 Task: Search one way flight ticket for 2 adults, 2 children, 2 infants in seat in first from Cody: Yellowstone Regional Airport to Jackson: Jackson Hole Airport on 5-2-2023. Stops: Non-stop only. Choice of flights is Southwest. Number of bags: 1 checked bag. Price is upto 91000. Outbound departure time preference is 11:15.
Action: Mouse moved to (306, 258)
Screenshot: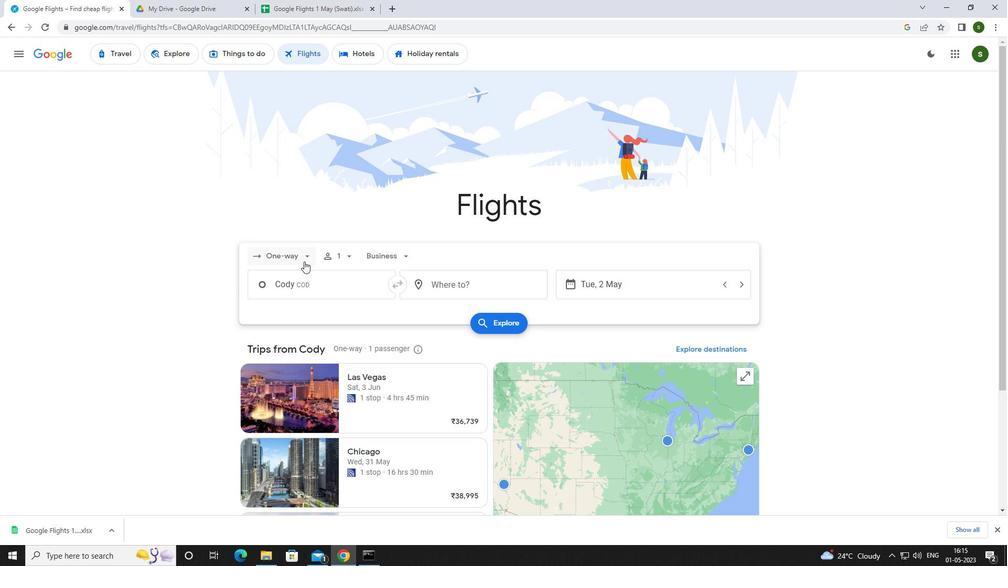 
Action: Mouse pressed left at (306, 258)
Screenshot: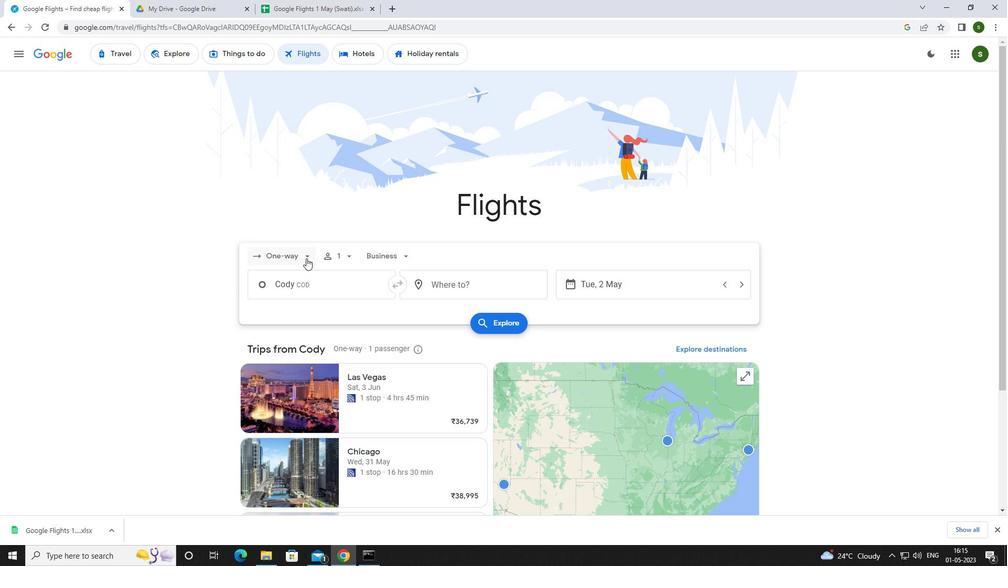 
Action: Mouse moved to (310, 303)
Screenshot: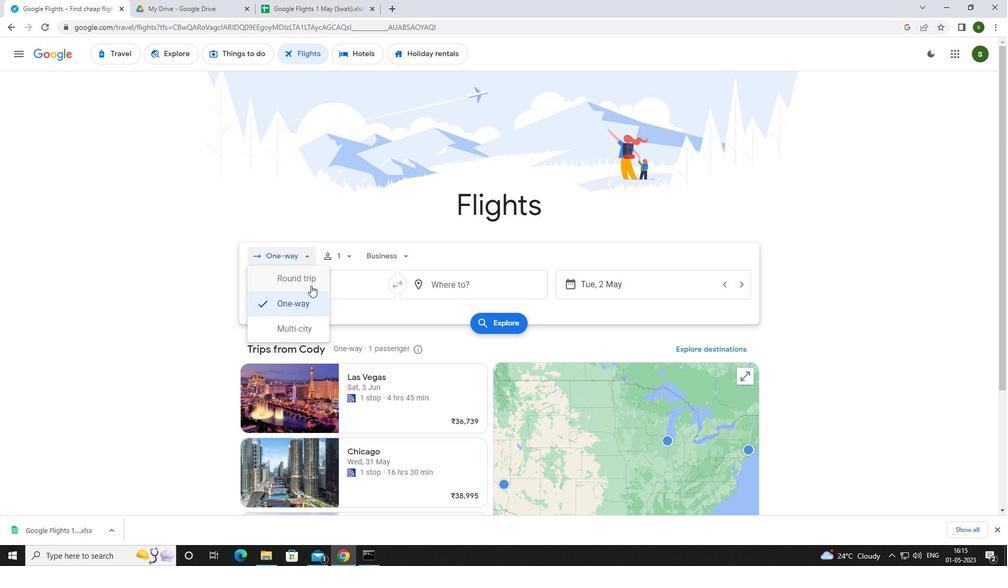 
Action: Mouse pressed left at (310, 303)
Screenshot: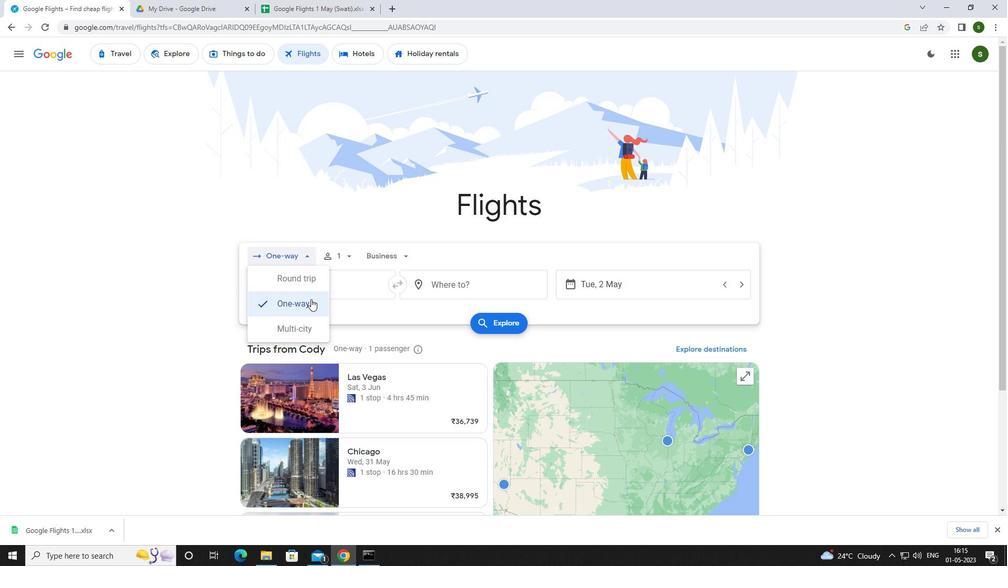 
Action: Mouse moved to (351, 252)
Screenshot: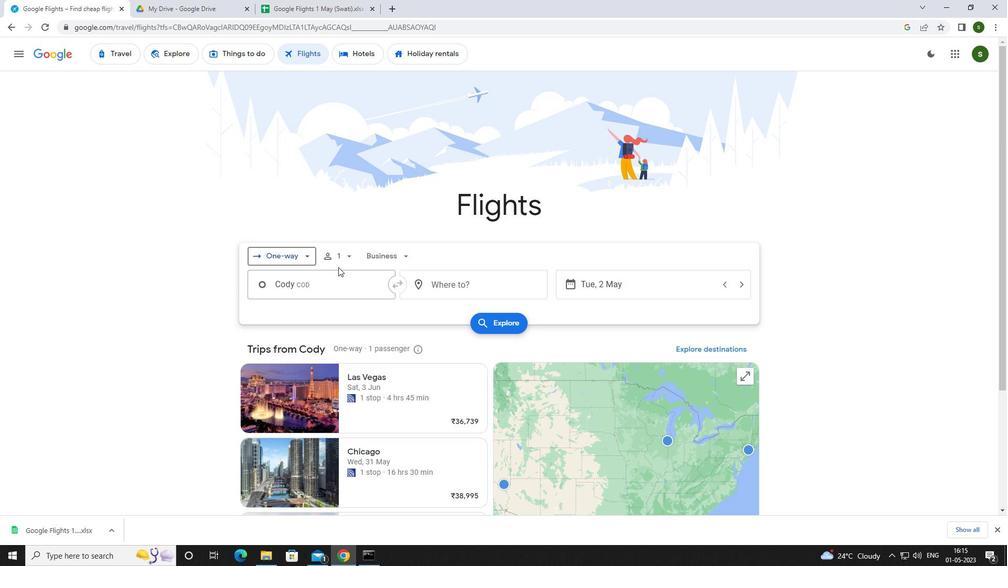 
Action: Mouse pressed left at (351, 252)
Screenshot: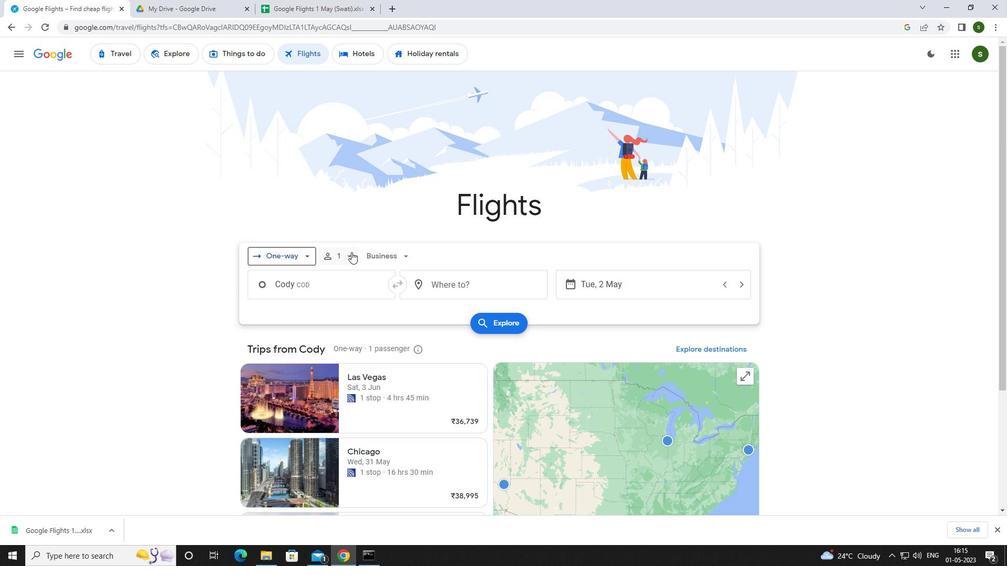 
Action: Mouse moved to (433, 283)
Screenshot: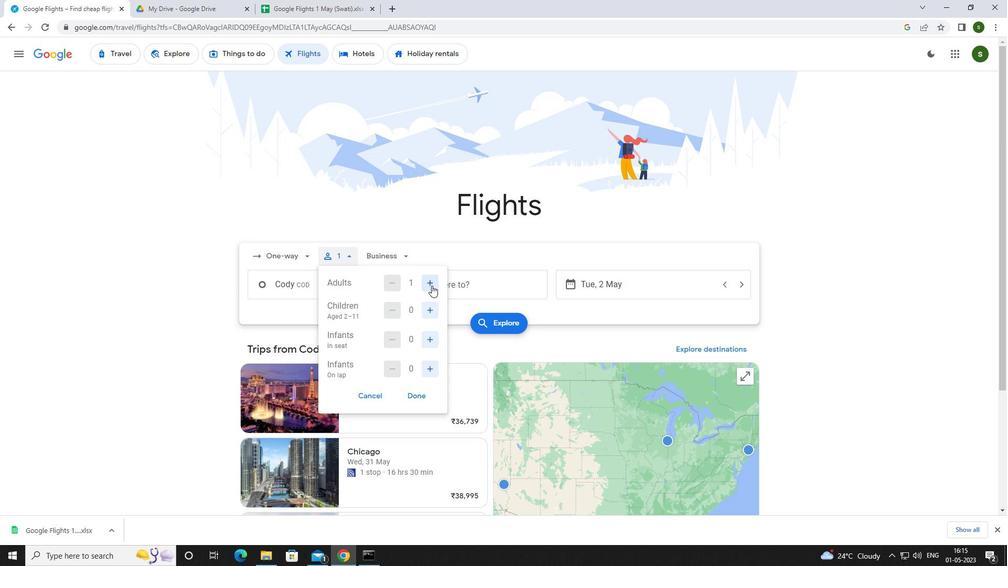 
Action: Mouse pressed left at (433, 283)
Screenshot: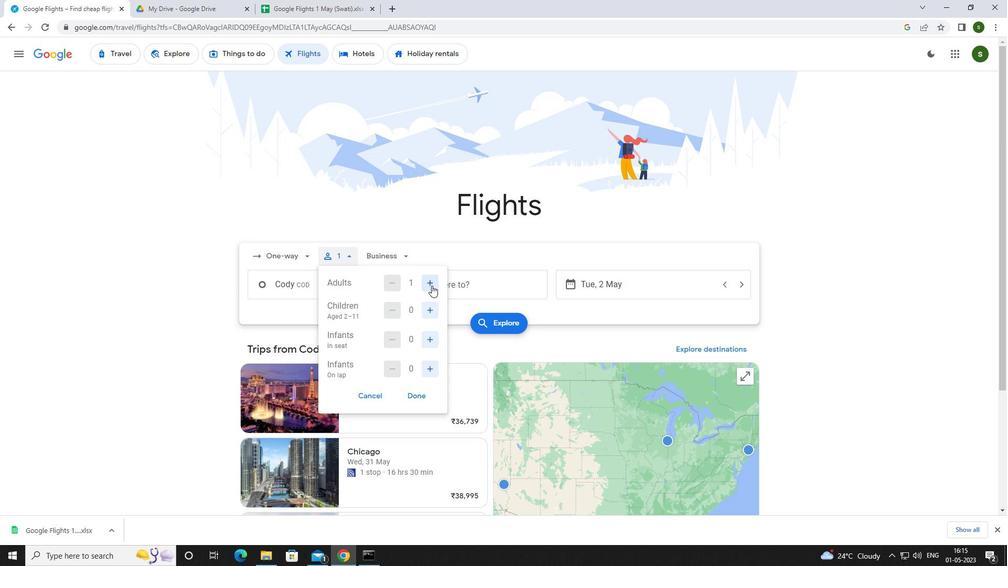 
Action: Mouse moved to (426, 302)
Screenshot: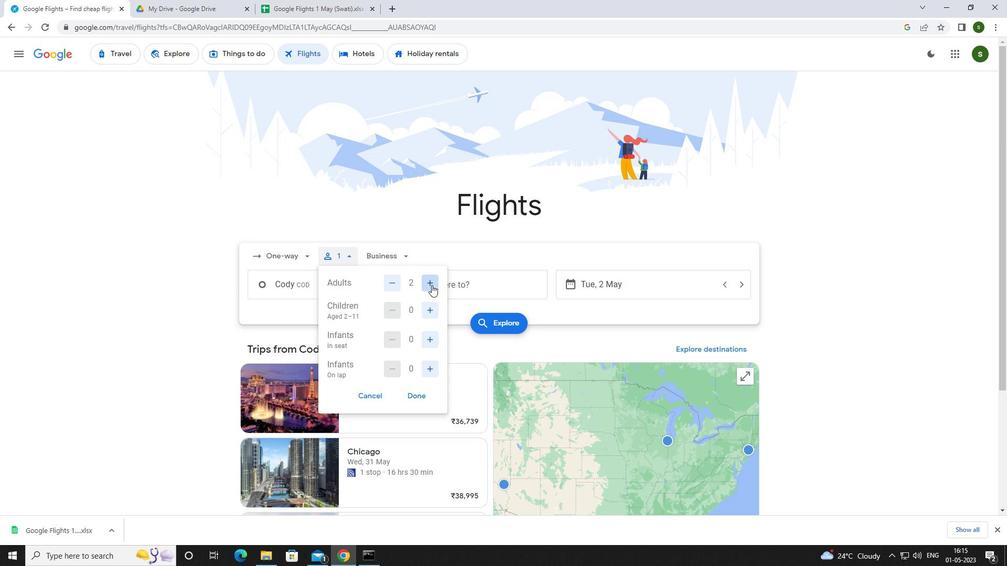 
Action: Mouse pressed left at (426, 302)
Screenshot: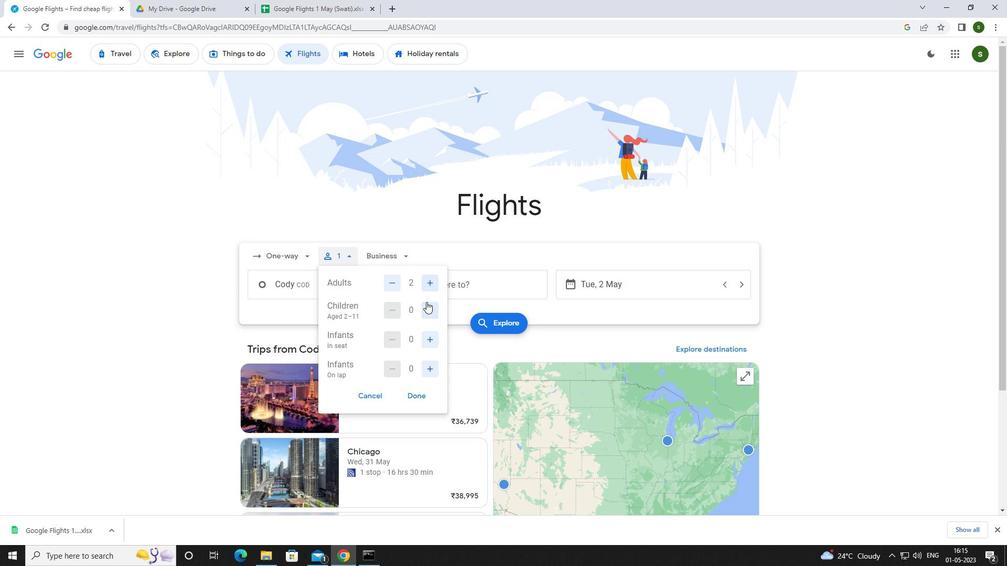 
Action: Mouse pressed left at (426, 302)
Screenshot: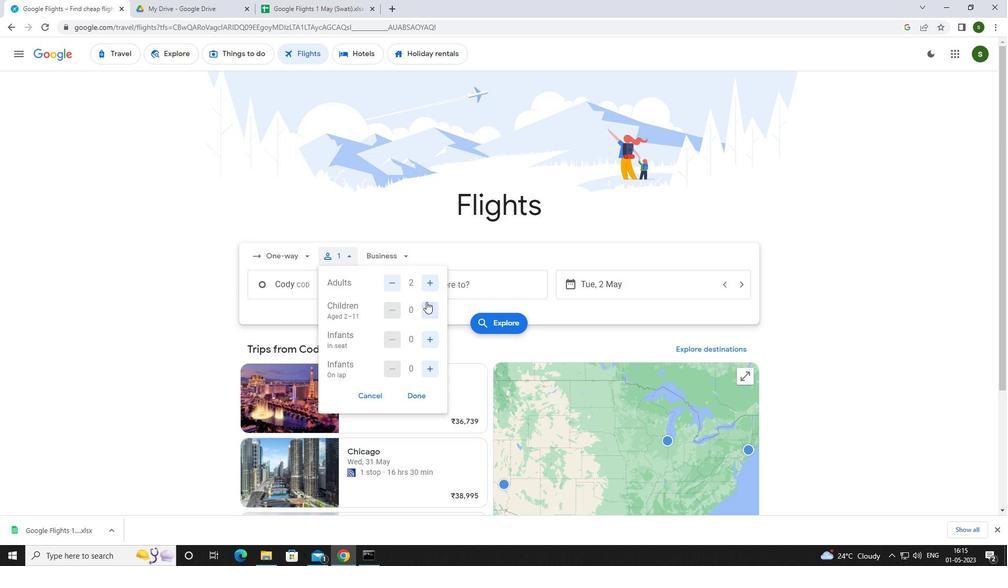 
Action: Mouse moved to (426, 336)
Screenshot: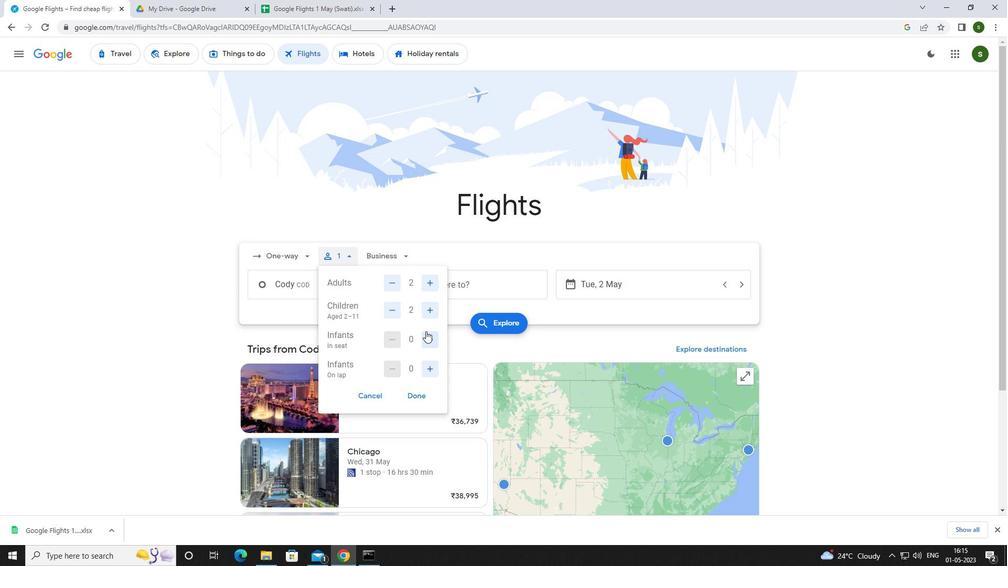 
Action: Mouse pressed left at (426, 336)
Screenshot: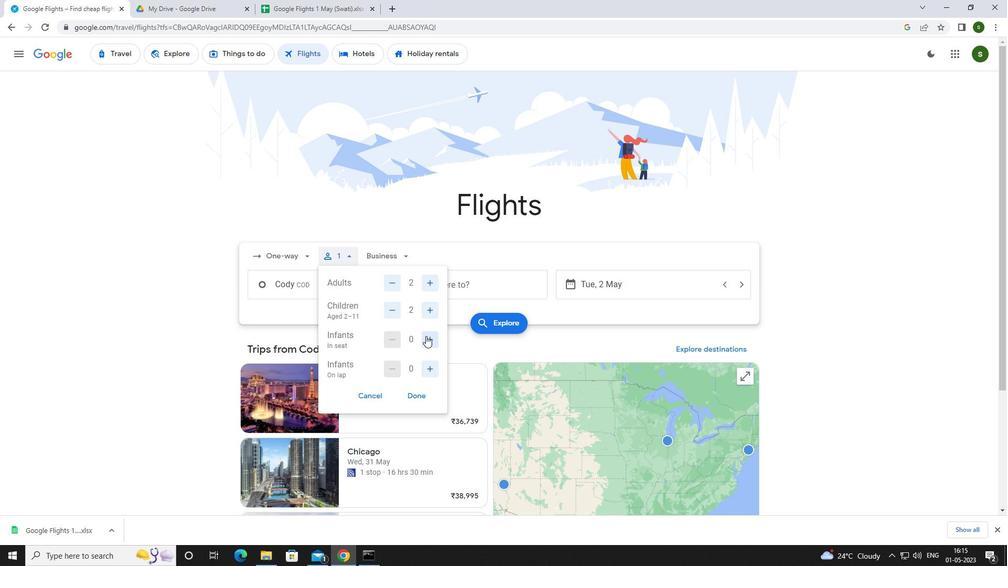 
Action: Mouse pressed left at (426, 336)
Screenshot: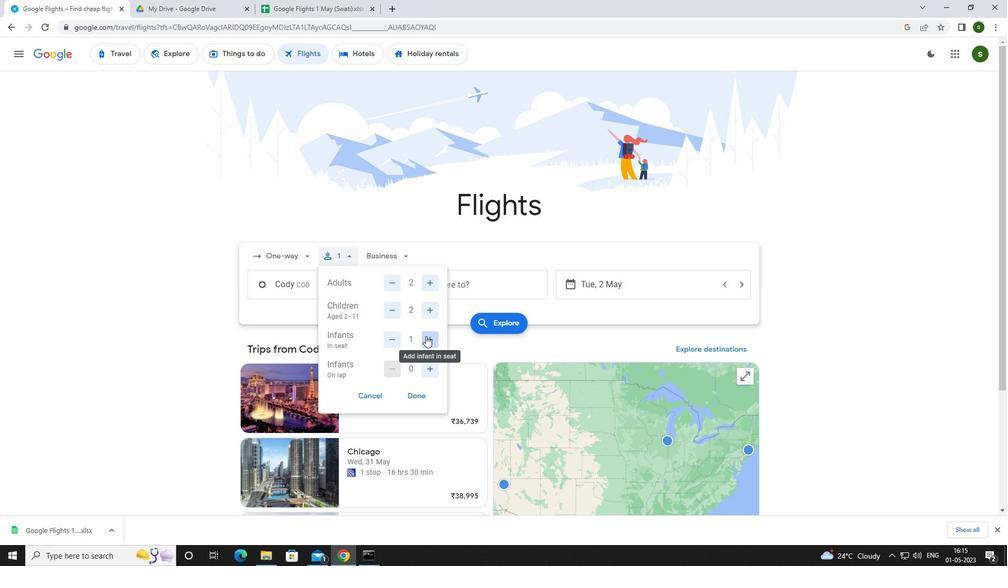 
Action: Mouse moved to (400, 251)
Screenshot: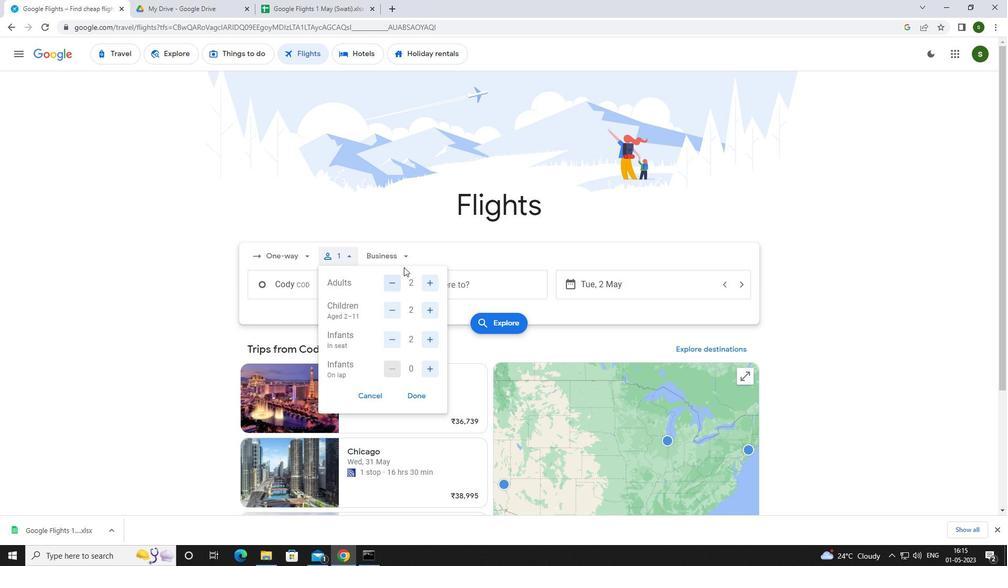 
Action: Mouse pressed left at (400, 251)
Screenshot: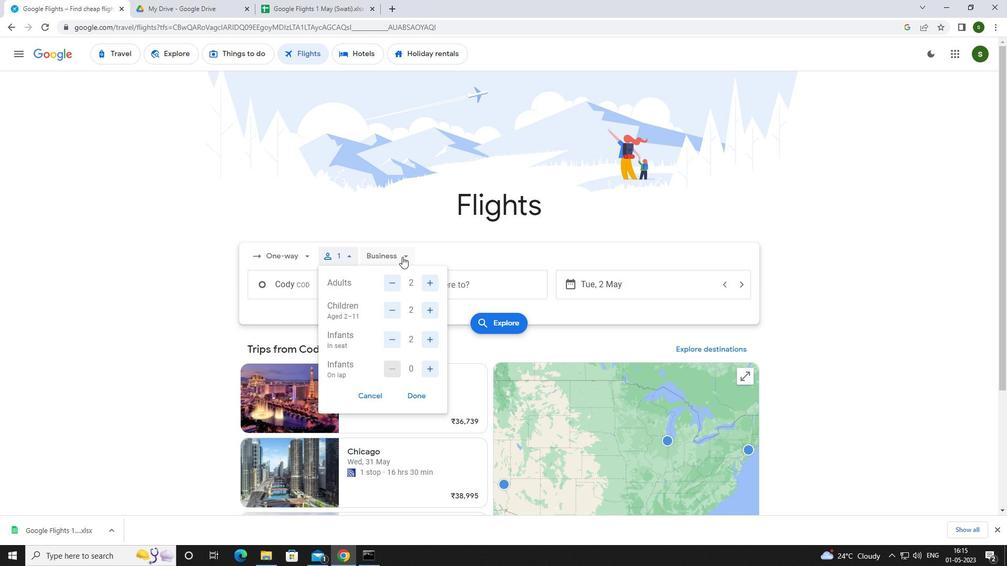 
Action: Mouse moved to (407, 351)
Screenshot: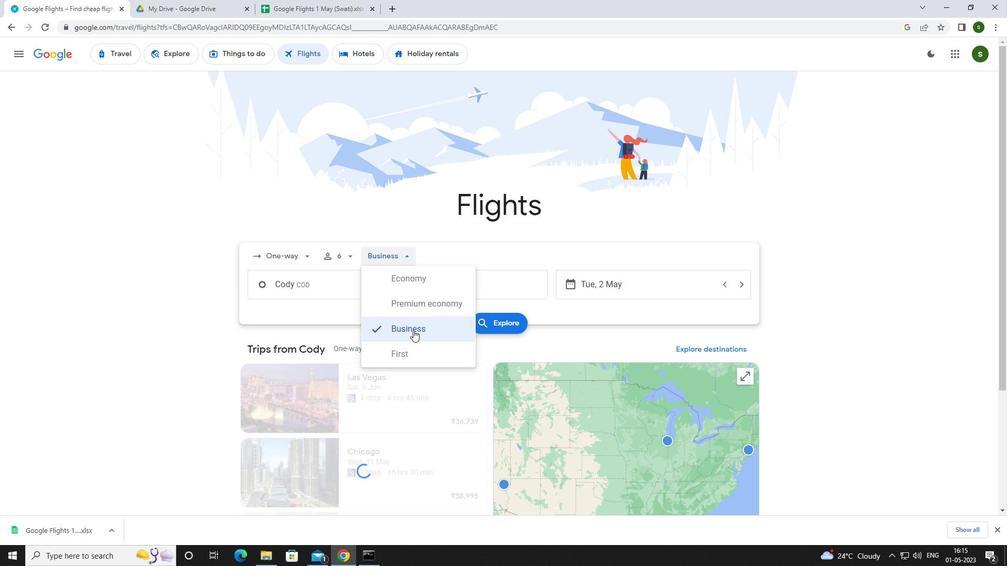 
Action: Mouse pressed left at (407, 351)
Screenshot: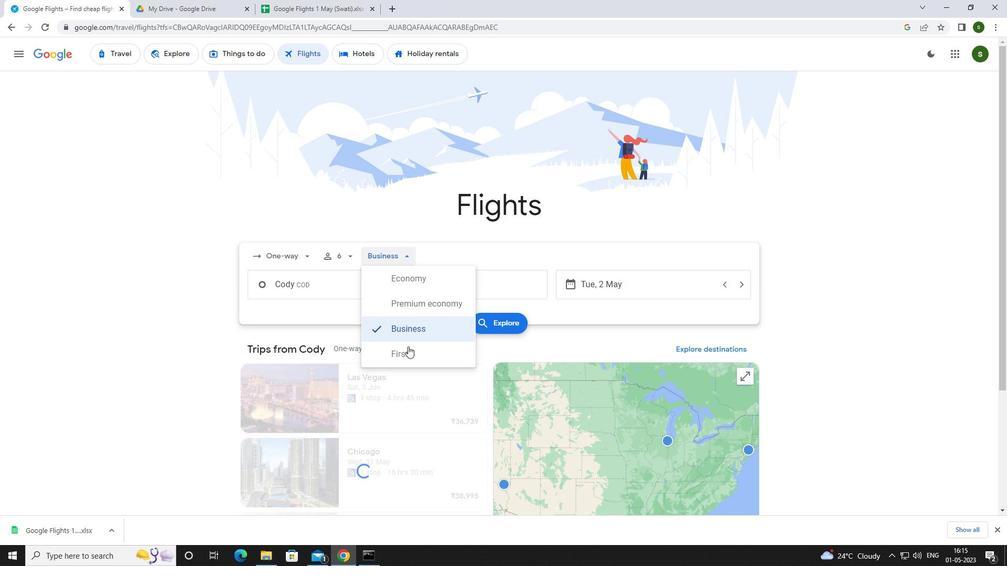 
Action: Mouse moved to (339, 283)
Screenshot: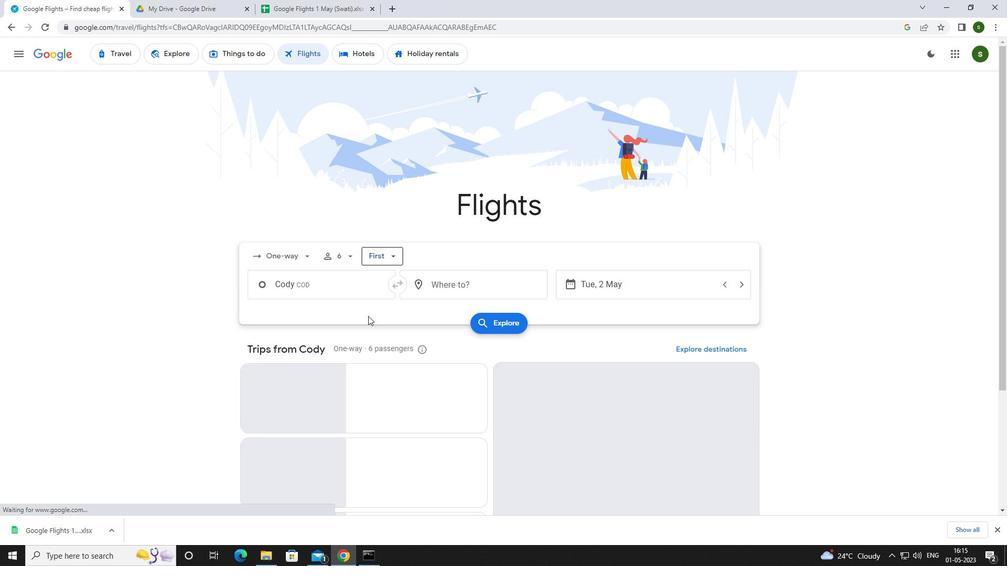 
Action: Mouse pressed left at (339, 283)
Screenshot: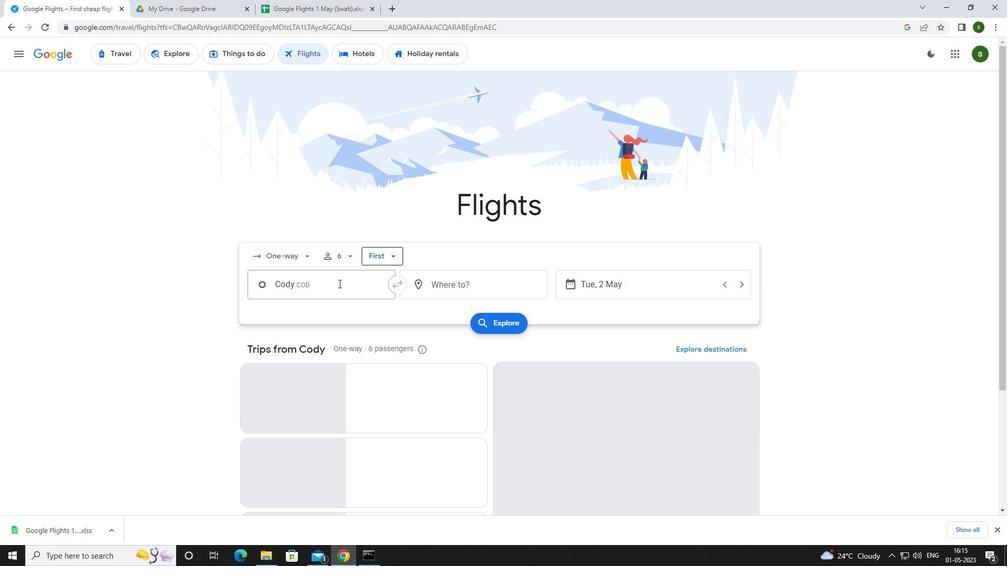 
Action: Key pressed <Key.caps_lock>y<Key.caps_lock>ellowstone
Screenshot: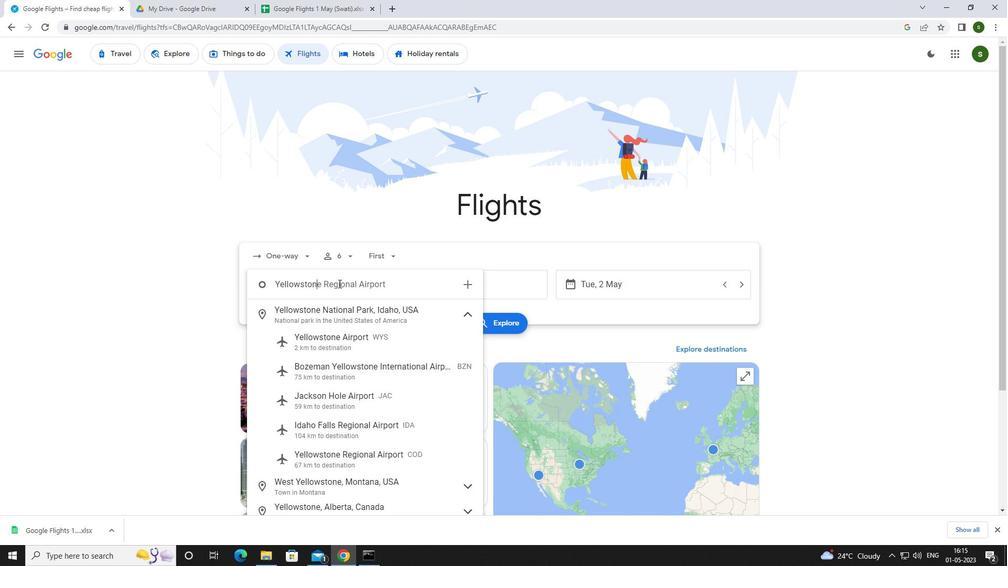 
Action: Mouse moved to (353, 453)
Screenshot: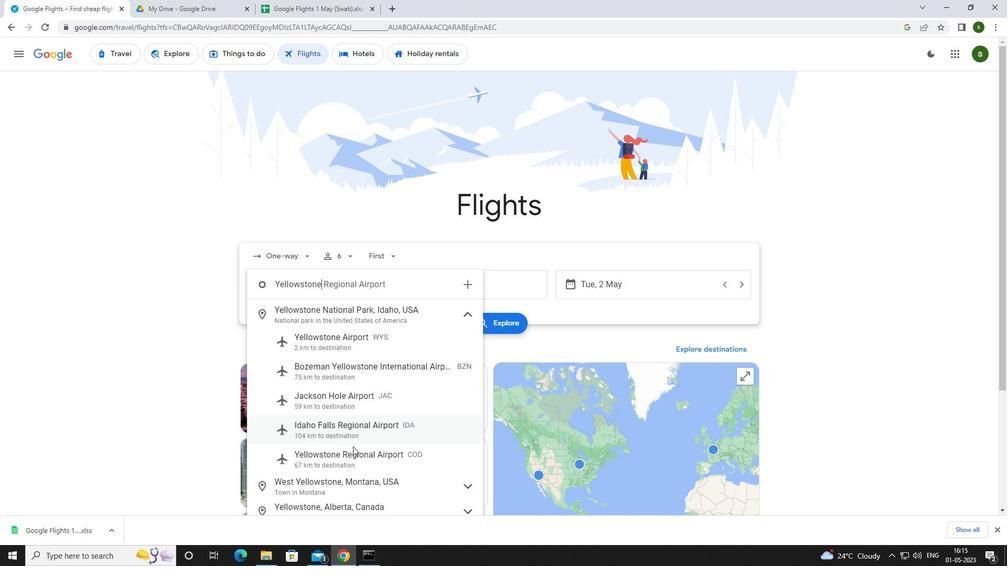 
Action: Mouse pressed left at (353, 453)
Screenshot: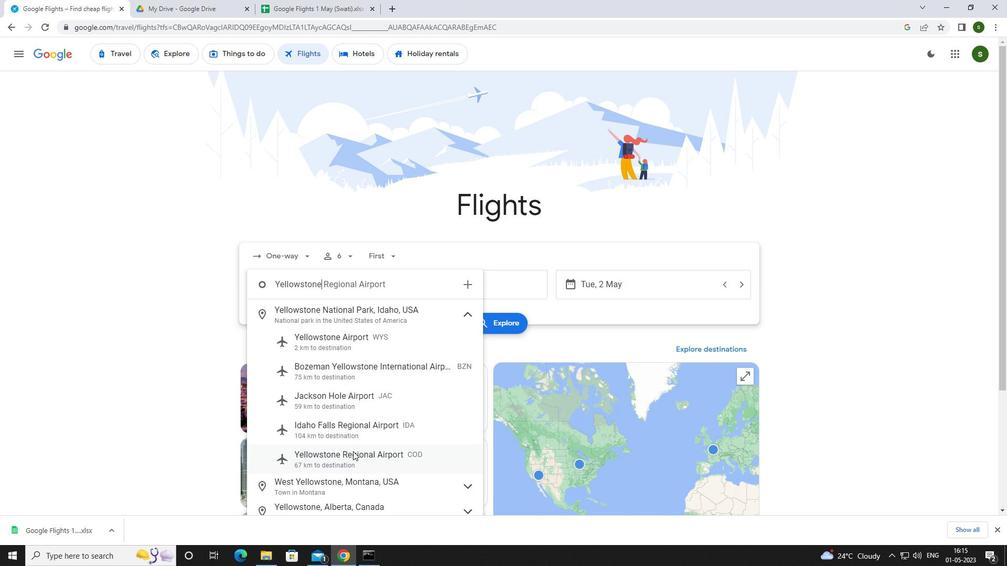 
Action: Mouse moved to (459, 287)
Screenshot: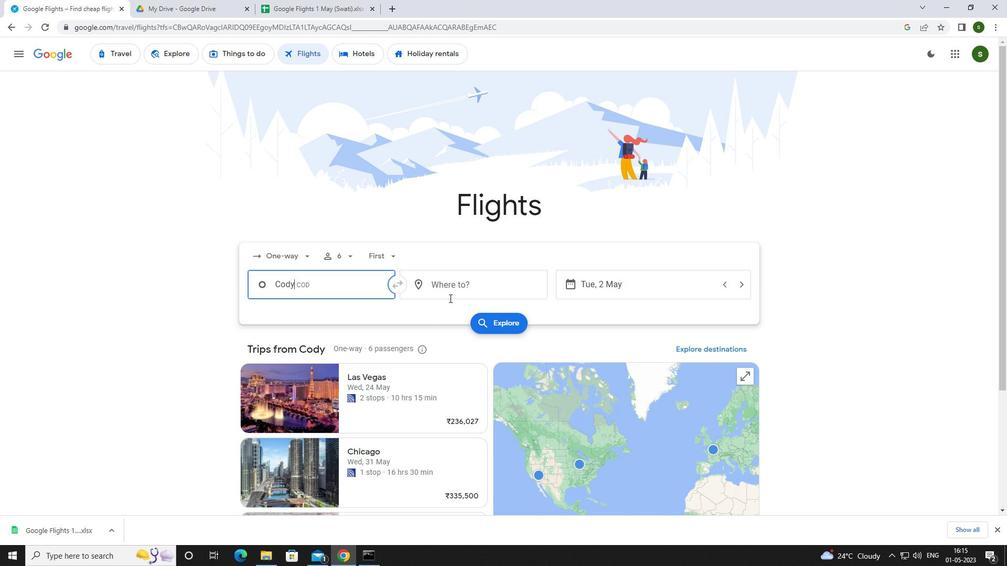 
Action: Mouse pressed left at (459, 287)
Screenshot: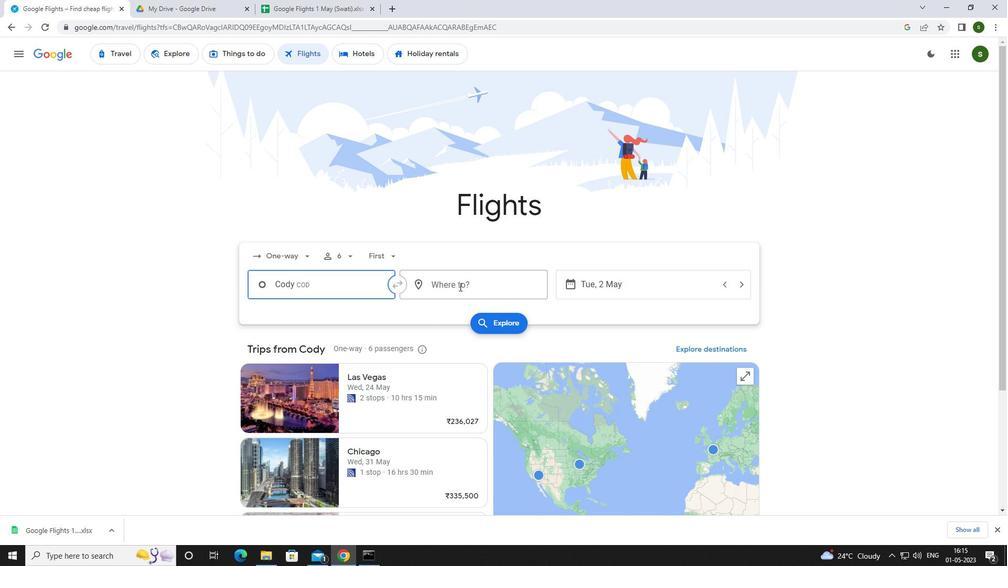 
Action: Mouse moved to (458, 286)
Screenshot: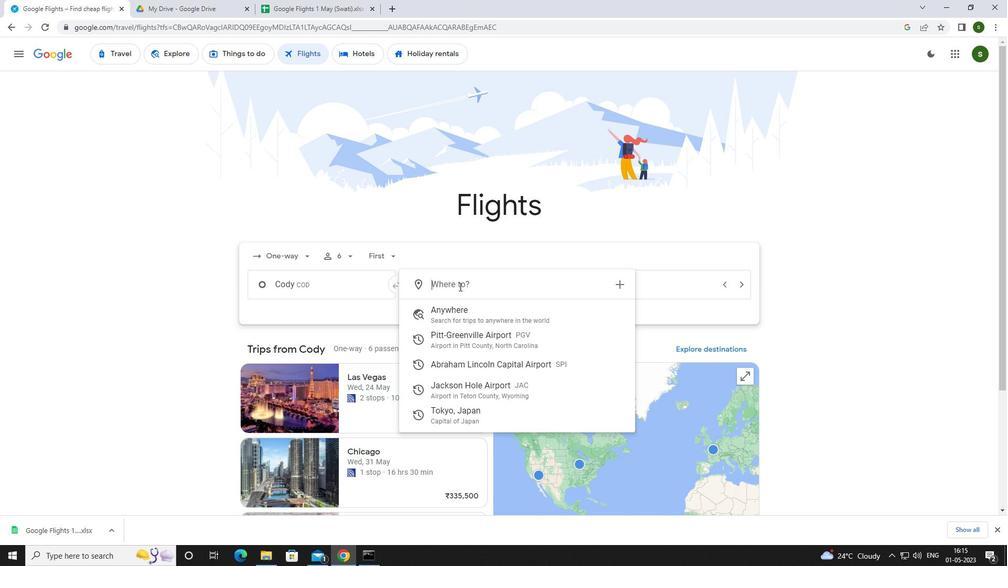 
Action: Key pressed <Key.caps_lock>j<Key.caps_lock>ackson<Key.space><Key.caps_lock>h
Screenshot: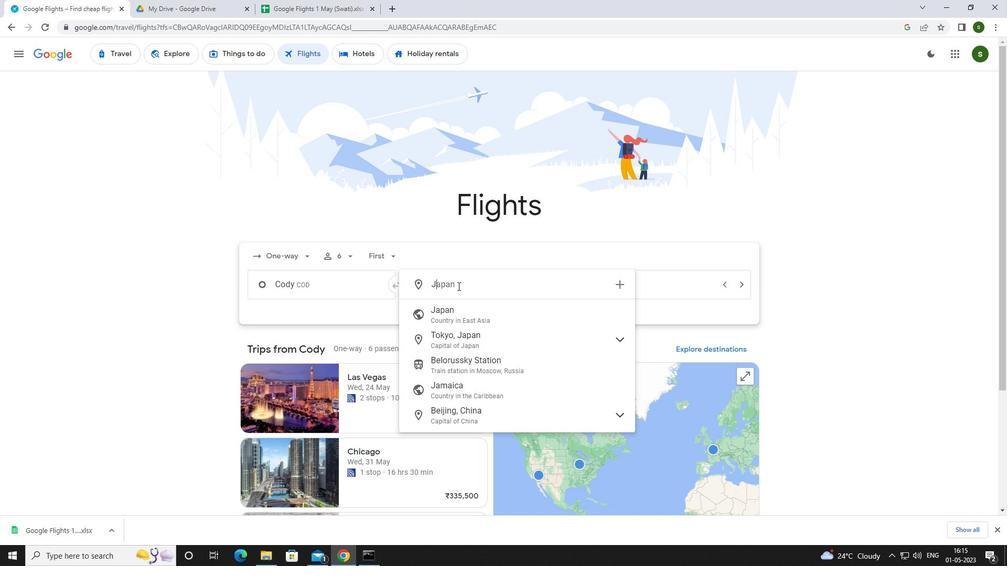 
Action: Mouse moved to (472, 344)
Screenshot: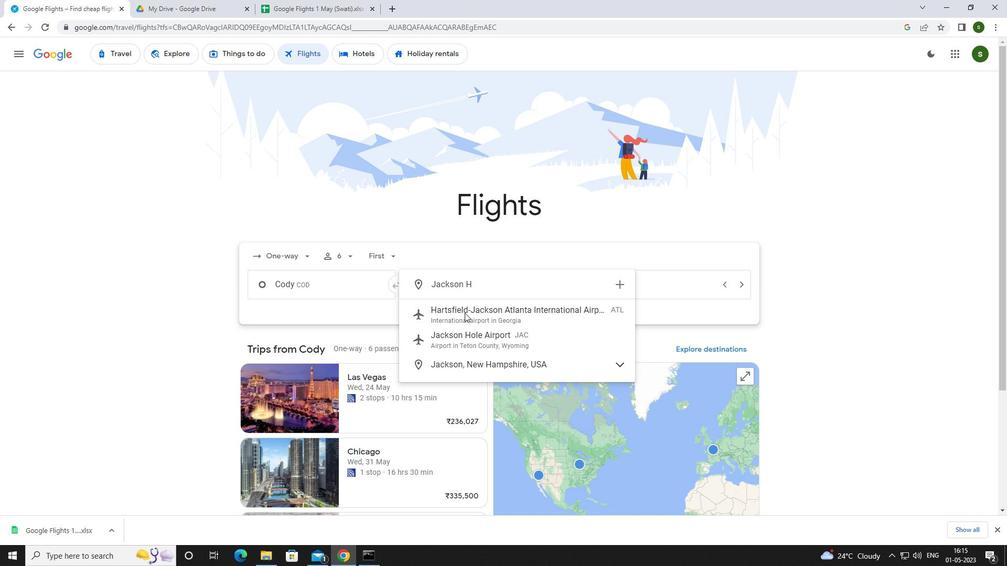 
Action: Mouse pressed left at (472, 344)
Screenshot: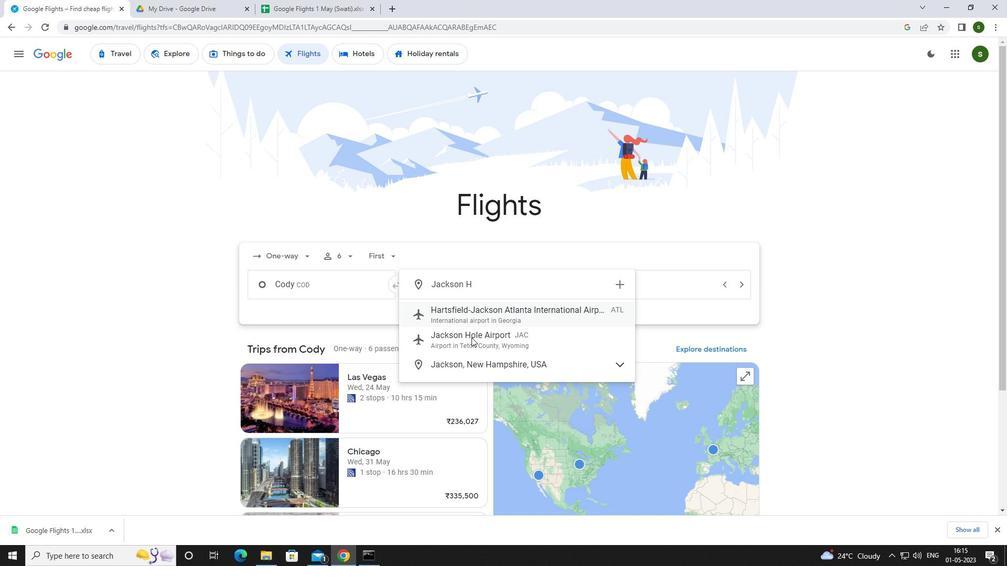 
Action: Mouse moved to (647, 287)
Screenshot: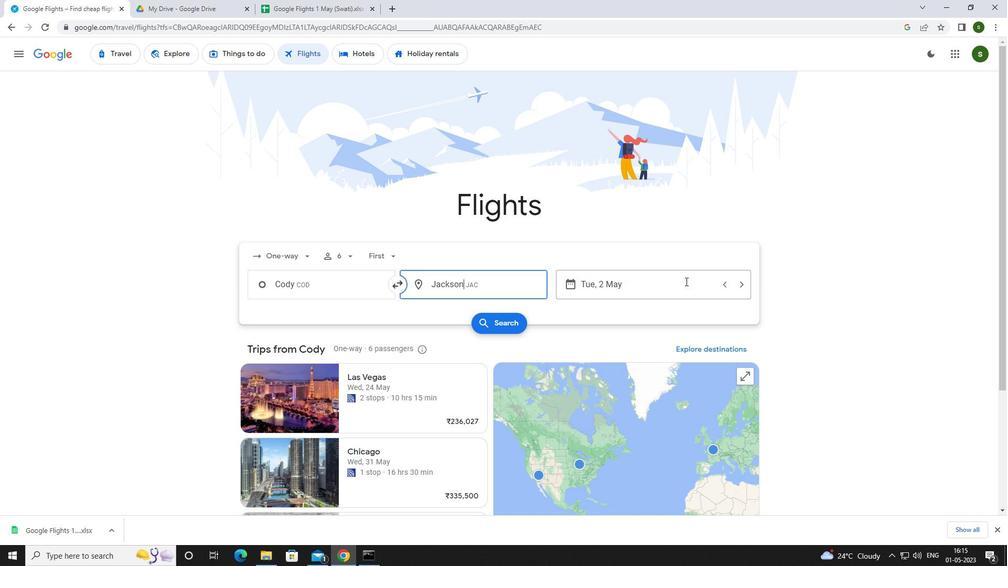 
Action: Mouse pressed left at (647, 287)
Screenshot: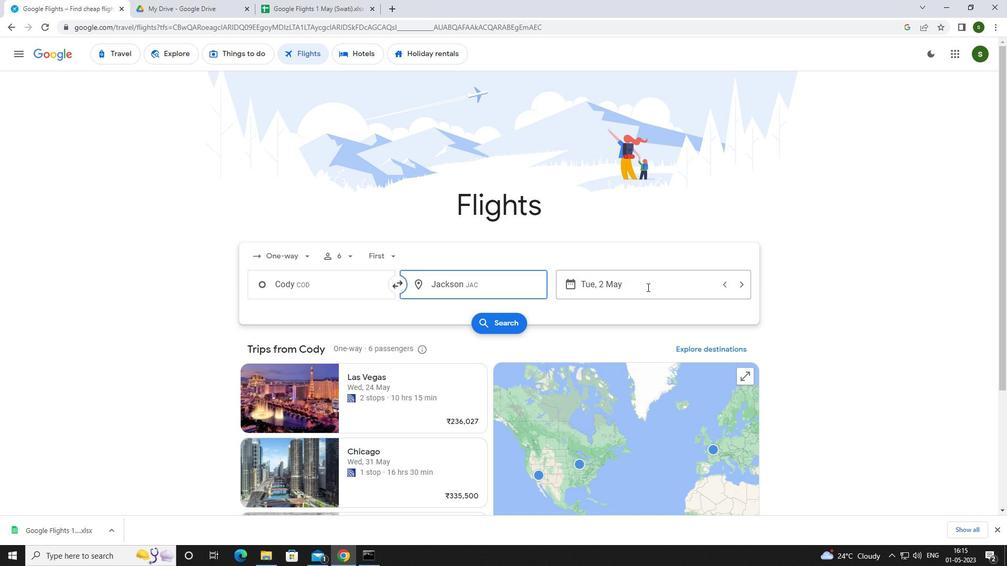 
Action: Mouse moved to (429, 322)
Screenshot: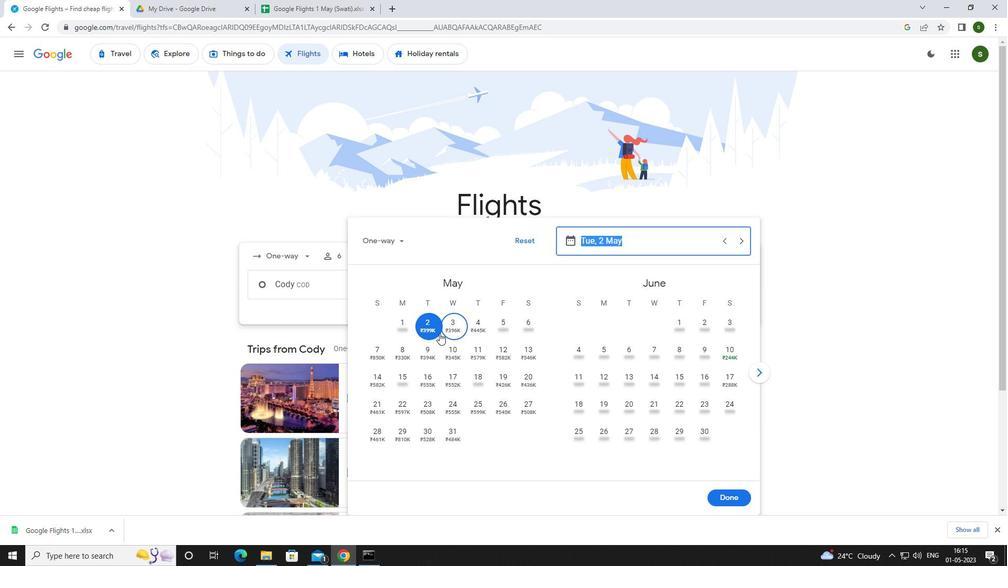 
Action: Mouse pressed left at (429, 322)
Screenshot: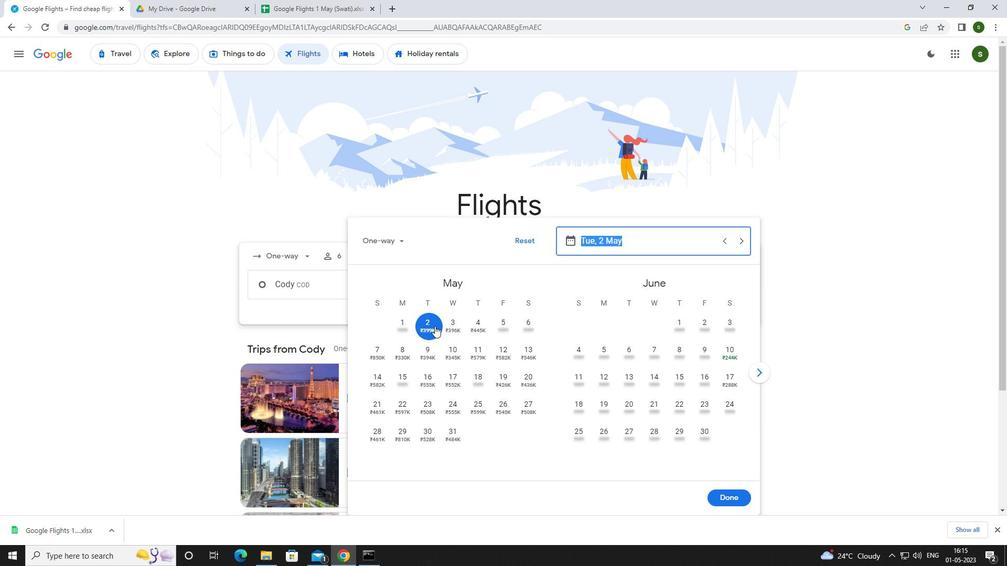 
Action: Mouse moved to (726, 495)
Screenshot: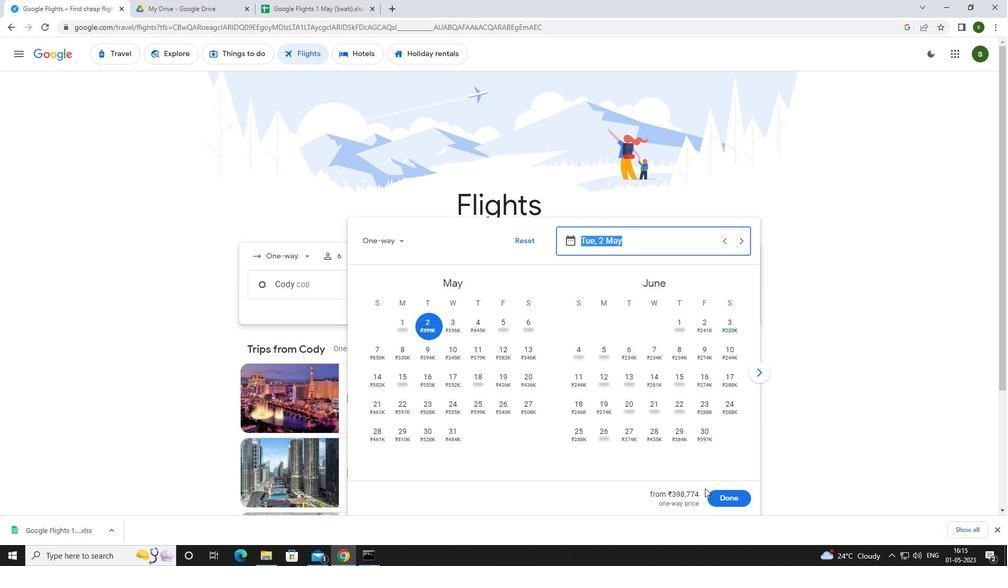 
Action: Mouse pressed left at (726, 495)
Screenshot: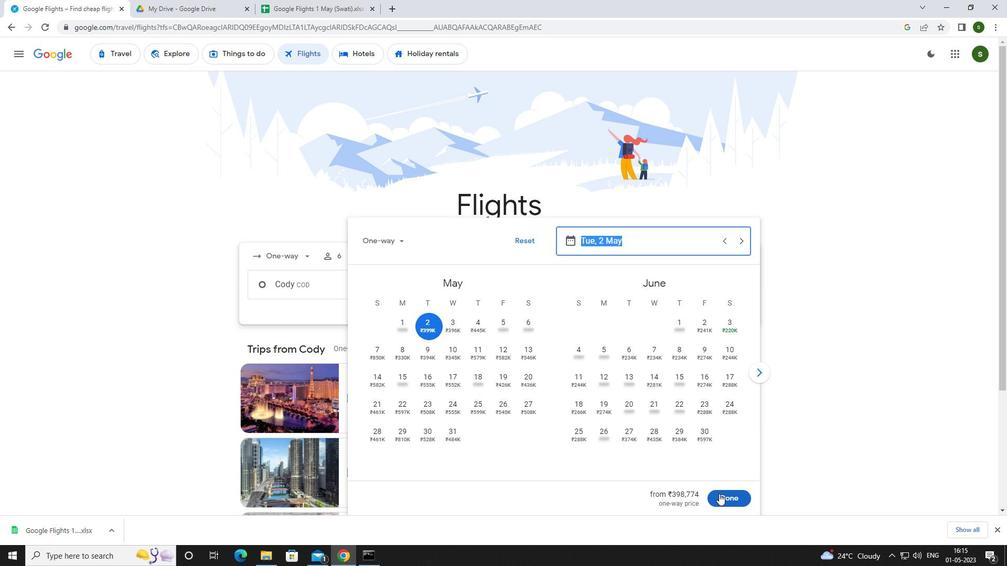 
Action: Mouse moved to (509, 329)
Screenshot: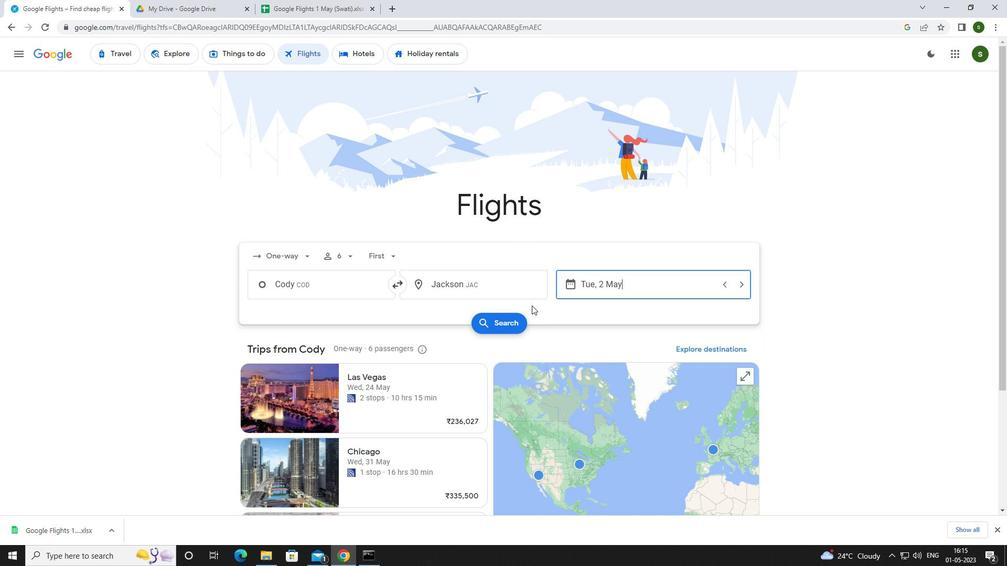 
Action: Mouse pressed left at (509, 329)
Screenshot: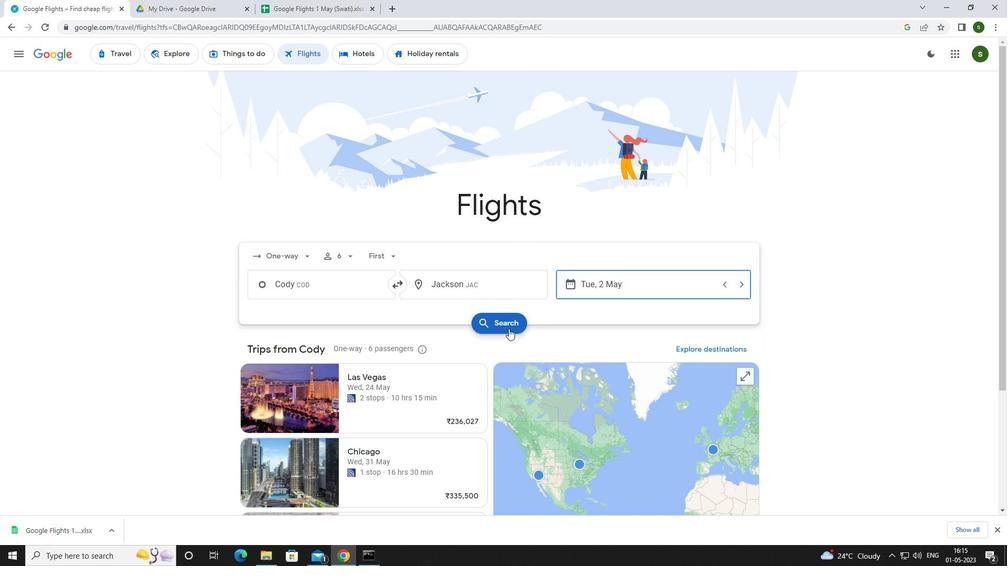 
Action: Mouse moved to (265, 151)
Screenshot: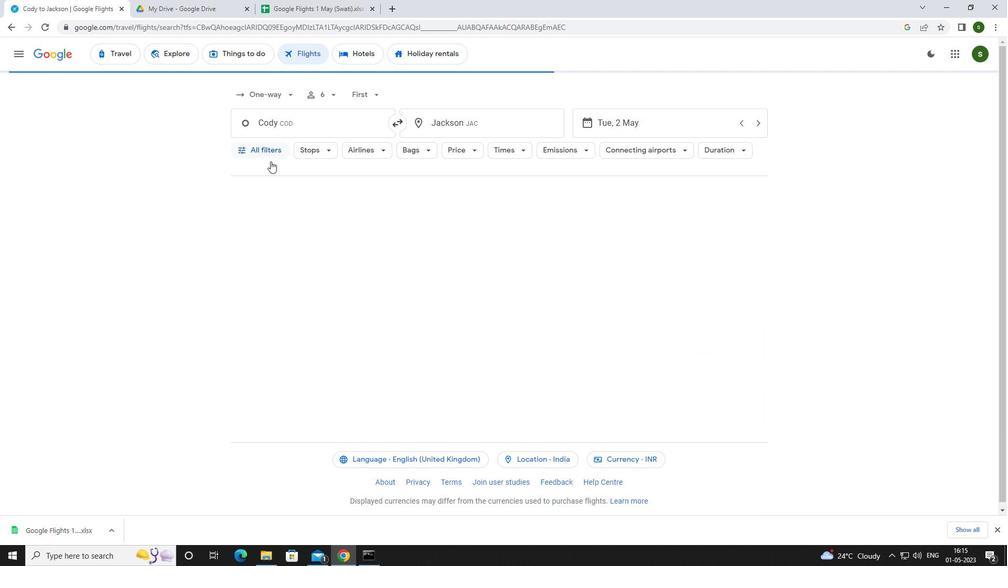 
Action: Mouse pressed left at (265, 151)
Screenshot: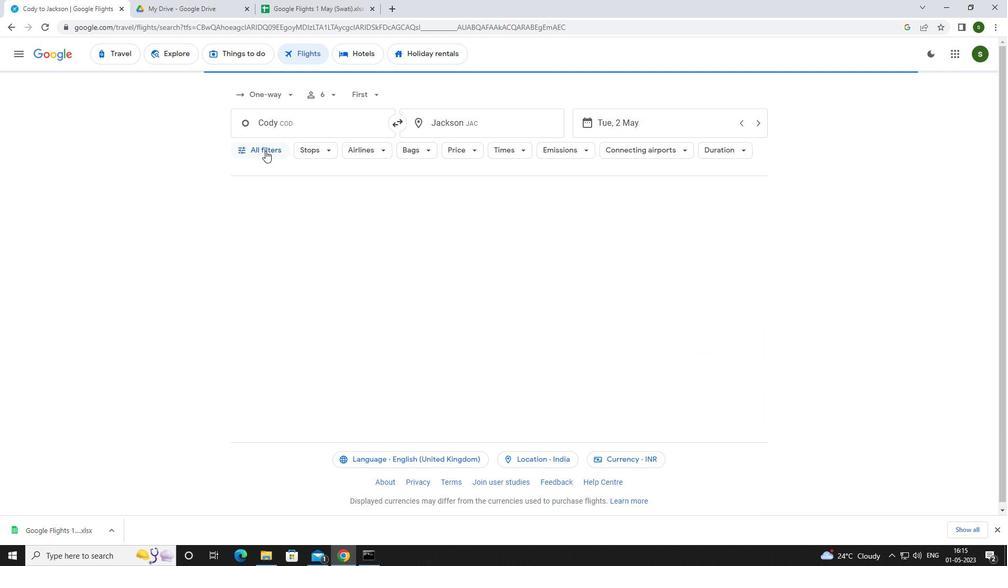 
Action: Mouse moved to (393, 377)
Screenshot: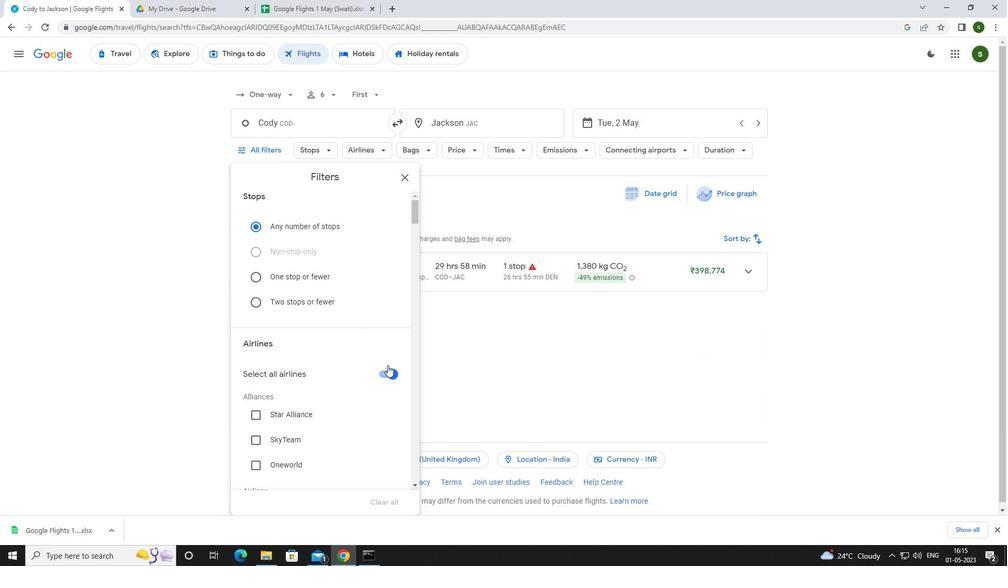 
Action: Mouse pressed left at (393, 377)
Screenshot: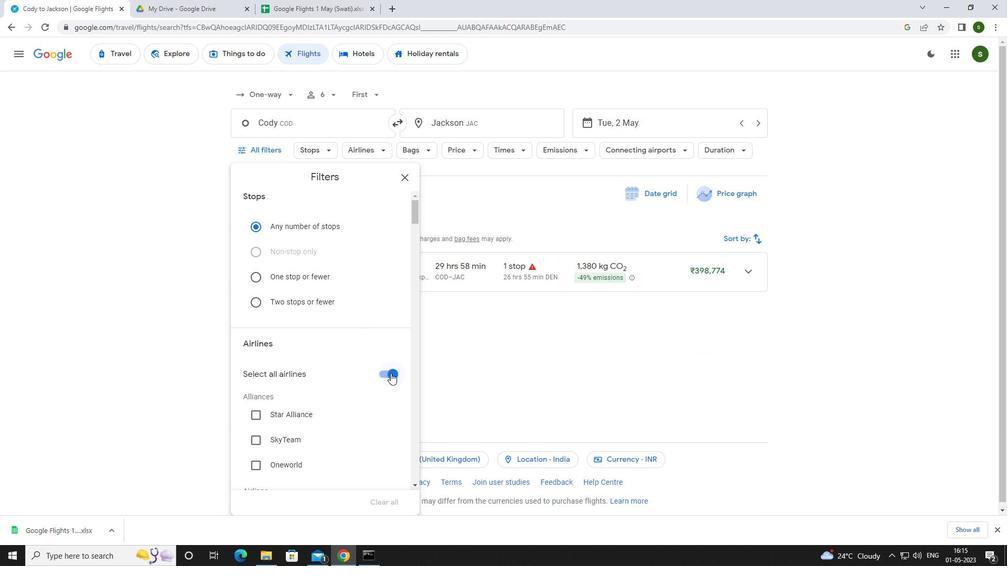 
Action: Mouse moved to (325, 297)
Screenshot: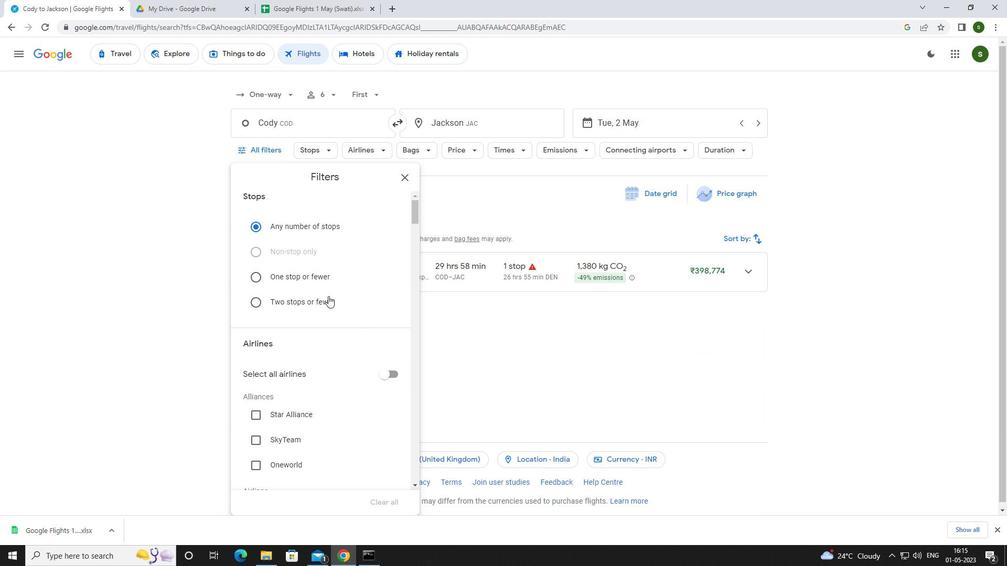 
Action: Mouse scrolled (325, 296) with delta (0, 0)
Screenshot: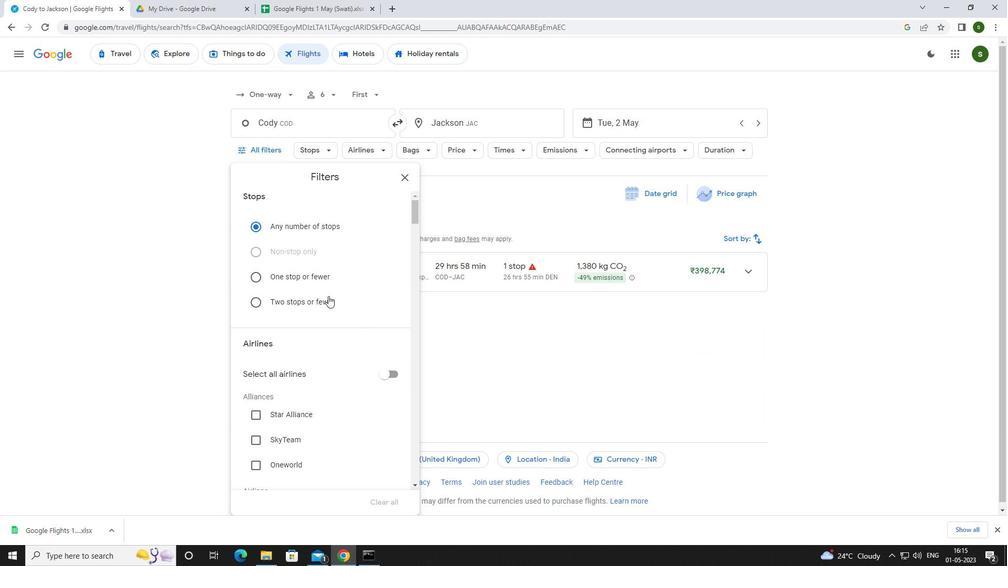 
Action: Mouse moved to (325, 297)
Screenshot: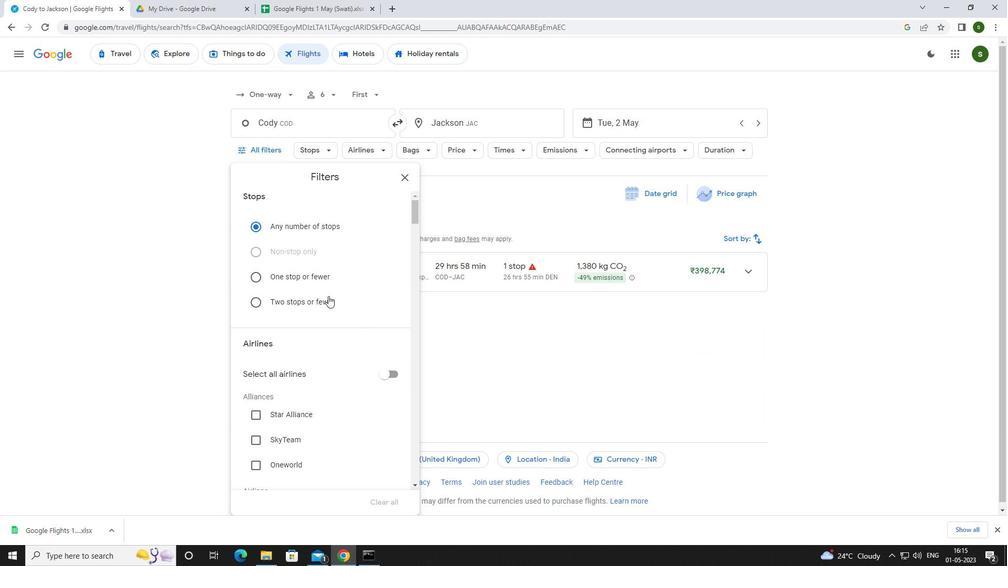 
Action: Mouse scrolled (325, 297) with delta (0, 0)
Screenshot: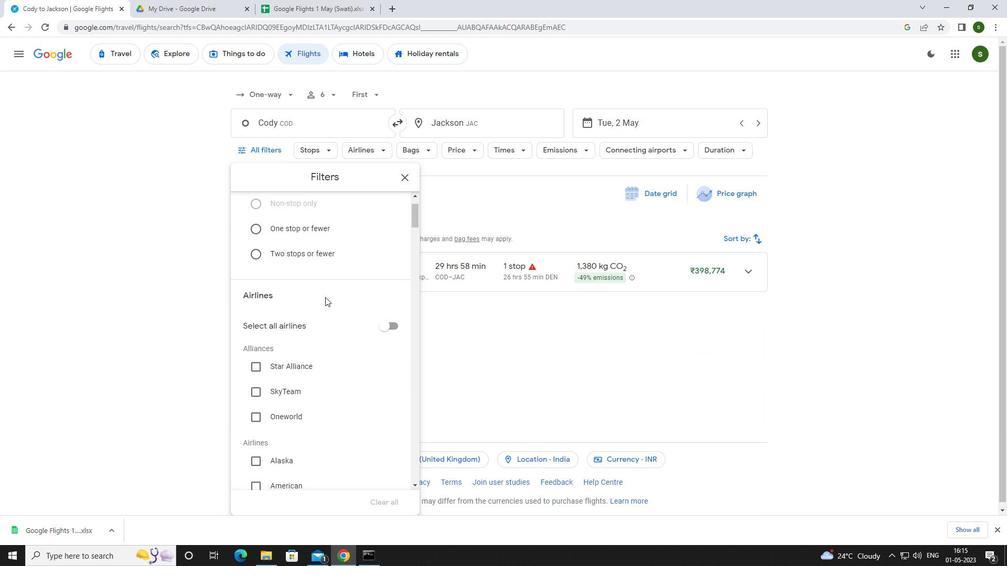 
Action: Mouse scrolled (325, 297) with delta (0, 0)
Screenshot: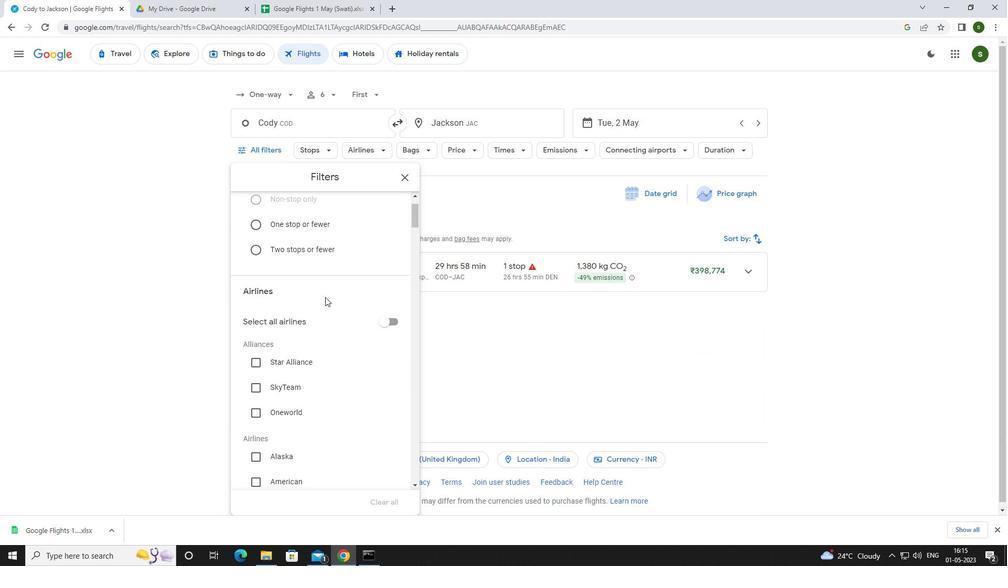 
Action: Mouse scrolled (325, 297) with delta (0, 0)
Screenshot: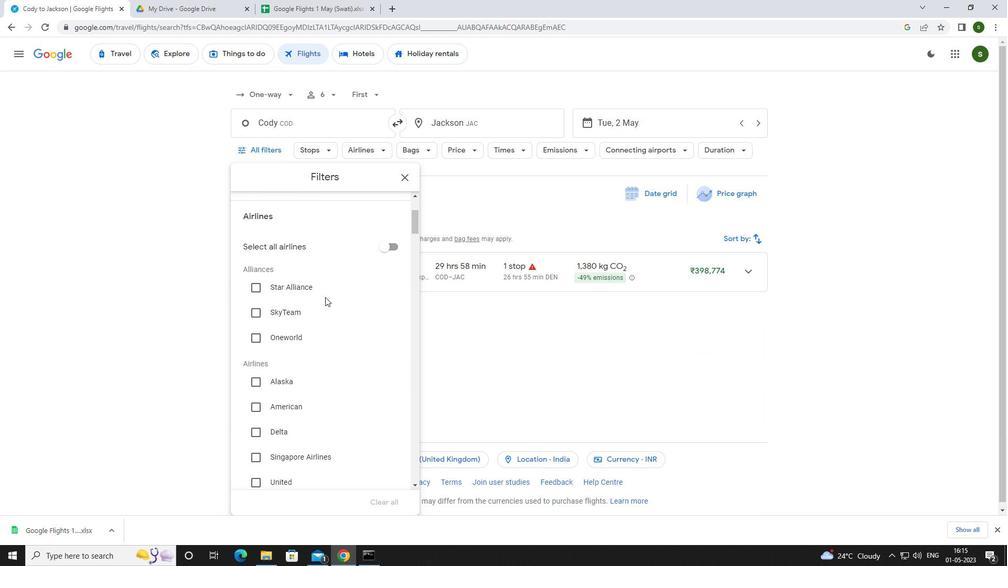 
Action: Mouse scrolled (325, 297) with delta (0, 0)
Screenshot: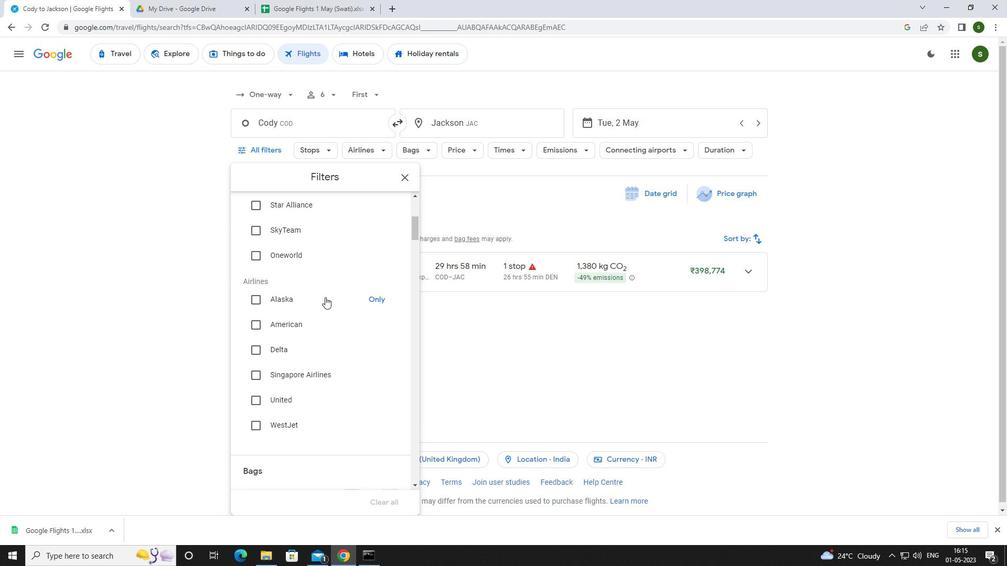 
Action: Mouse scrolled (325, 297) with delta (0, 0)
Screenshot: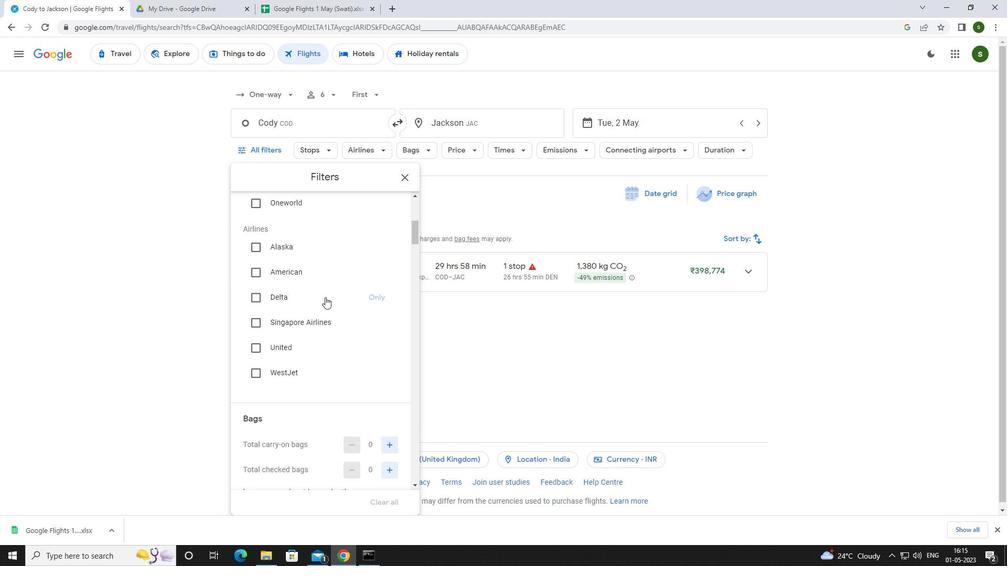 
Action: Mouse scrolled (325, 297) with delta (0, 0)
Screenshot: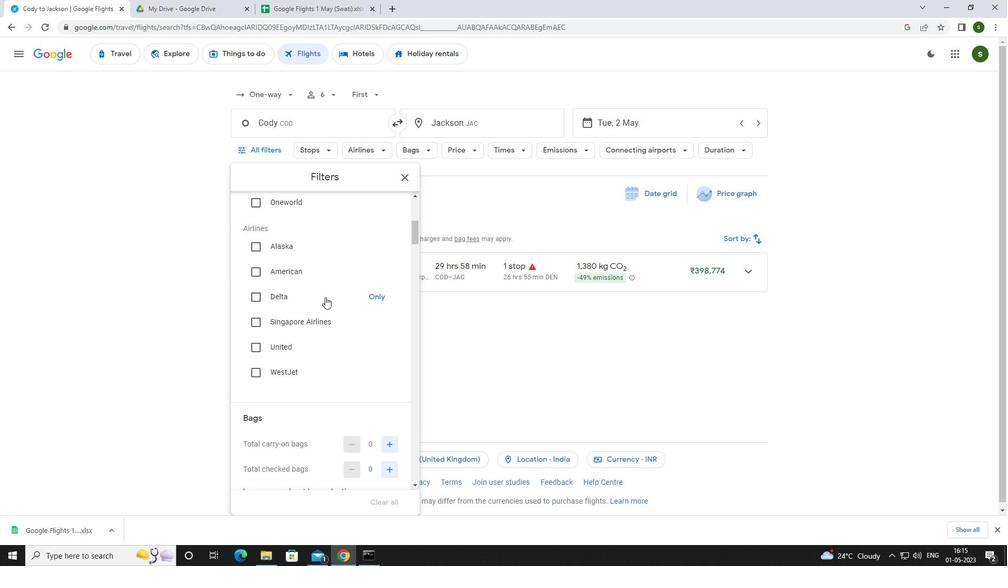 
Action: Mouse moved to (322, 298)
Screenshot: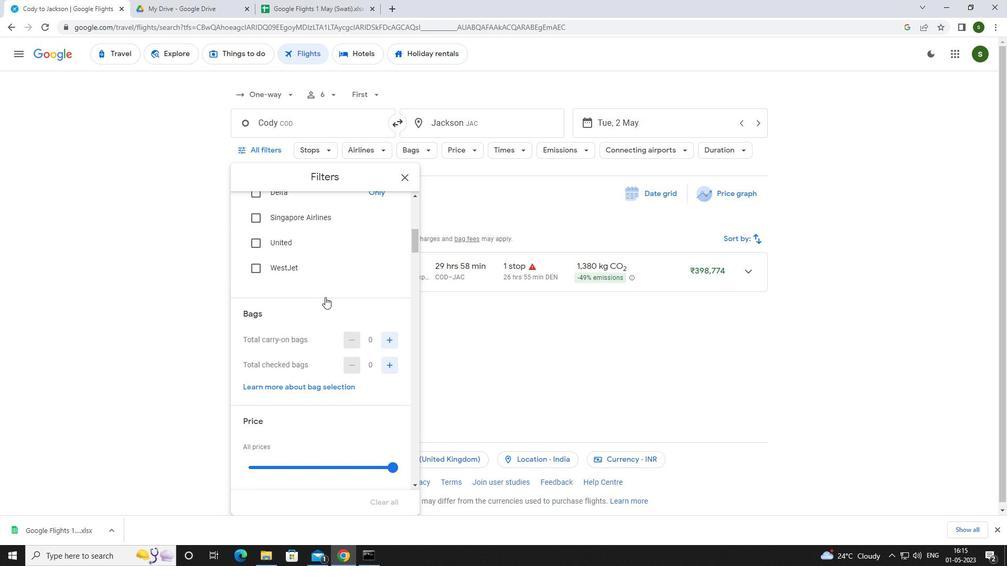 
Action: Mouse scrolled (322, 297) with delta (0, 0)
Screenshot: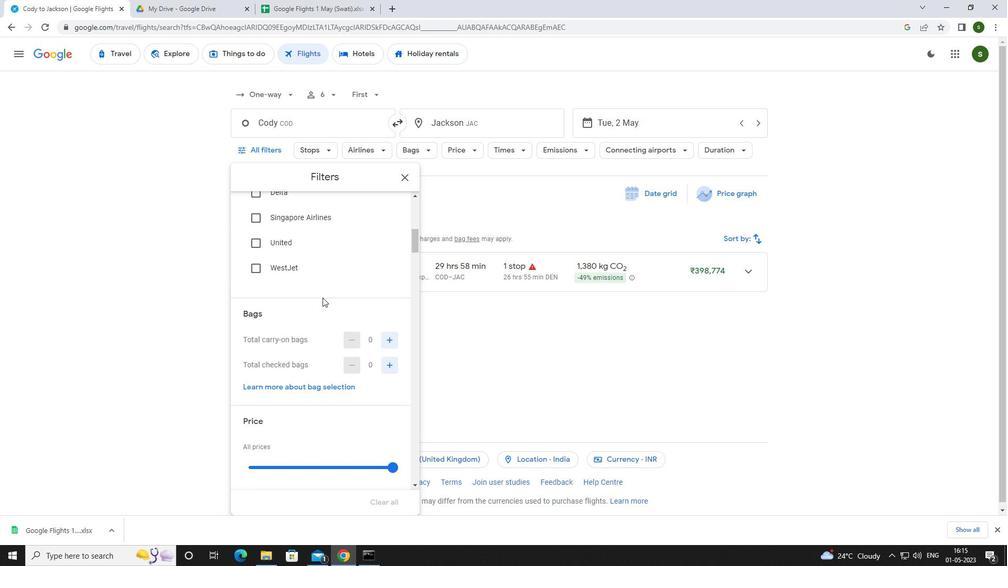 
Action: Mouse moved to (392, 311)
Screenshot: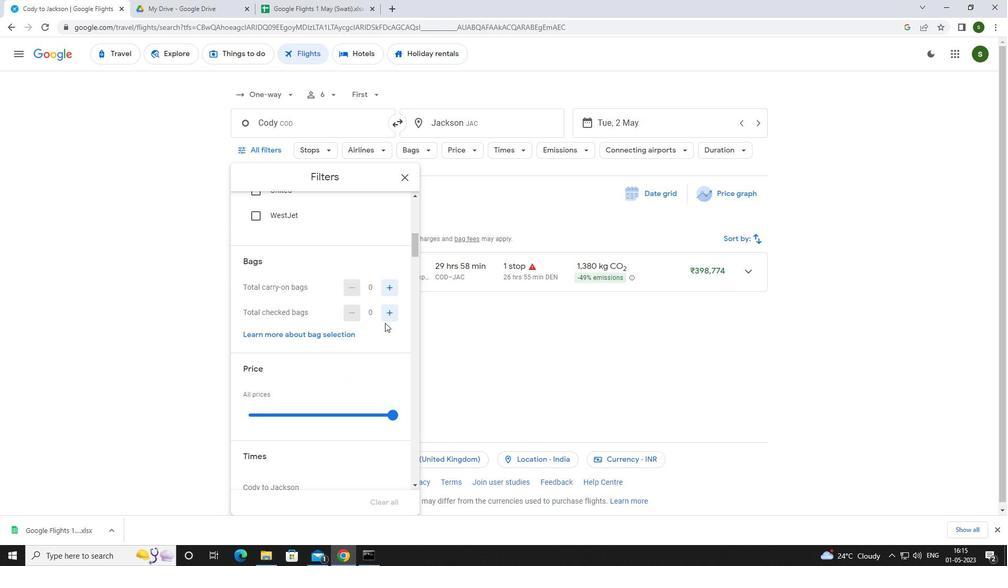 
Action: Mouse pressed left at (392, 311)
Screenshot: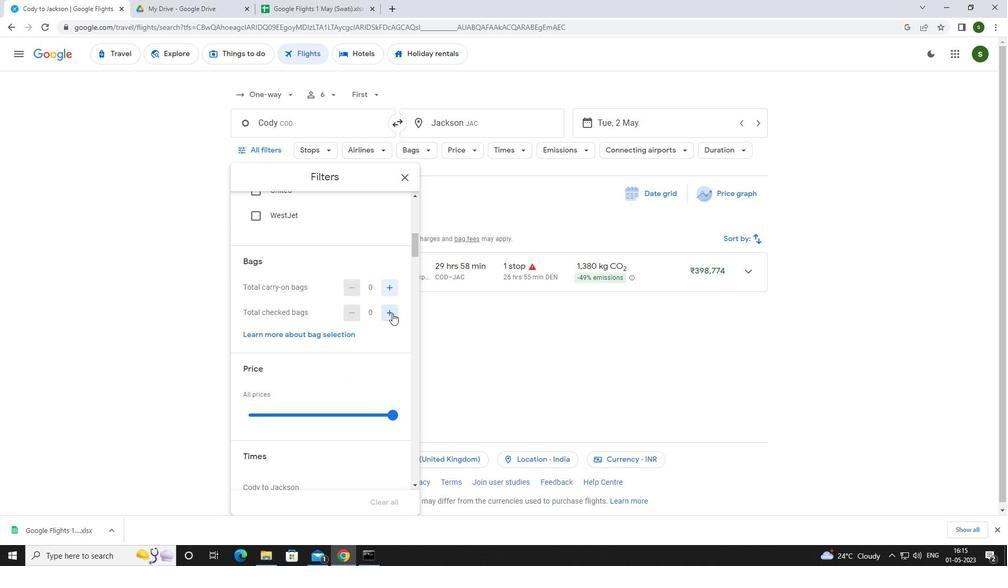 
Action: Mouse moved to (391, 420)
Screenshot: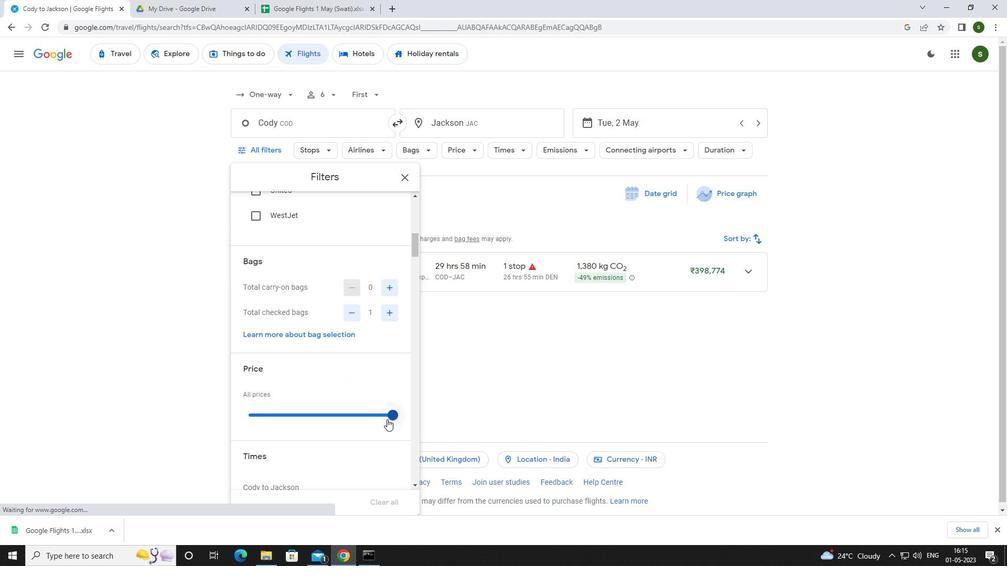 
Action: Mouse pressed left at (391, 420)
Screenshot: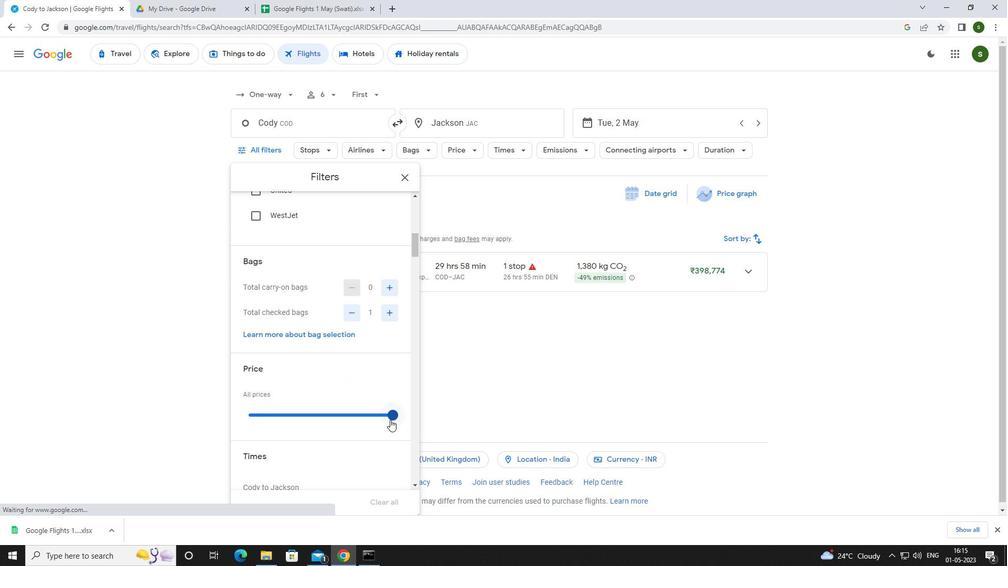 
Action: Mouse moved to (248, 416)
Screenshot: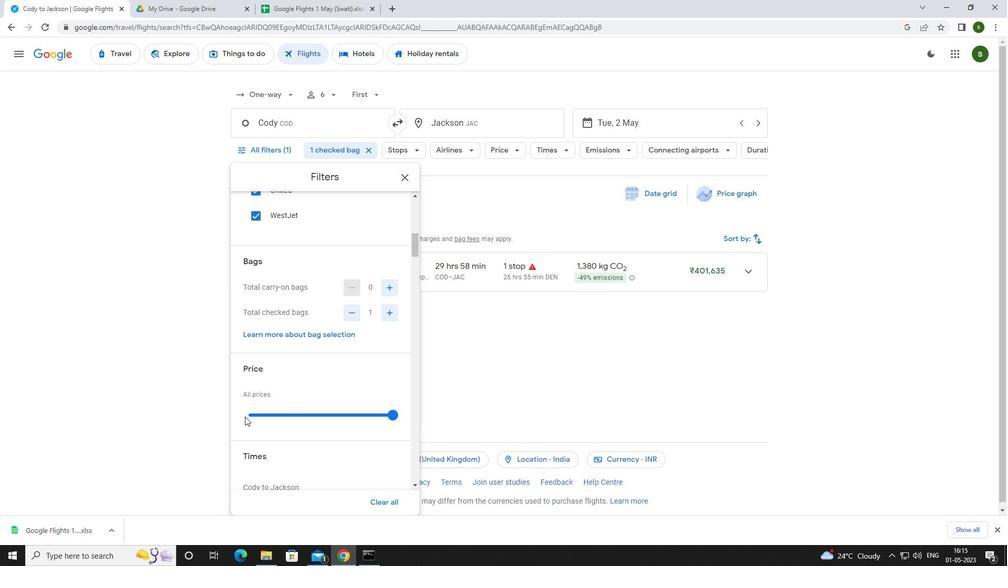 
Action: Mouse pressed left at (248, 416)
Screenshot: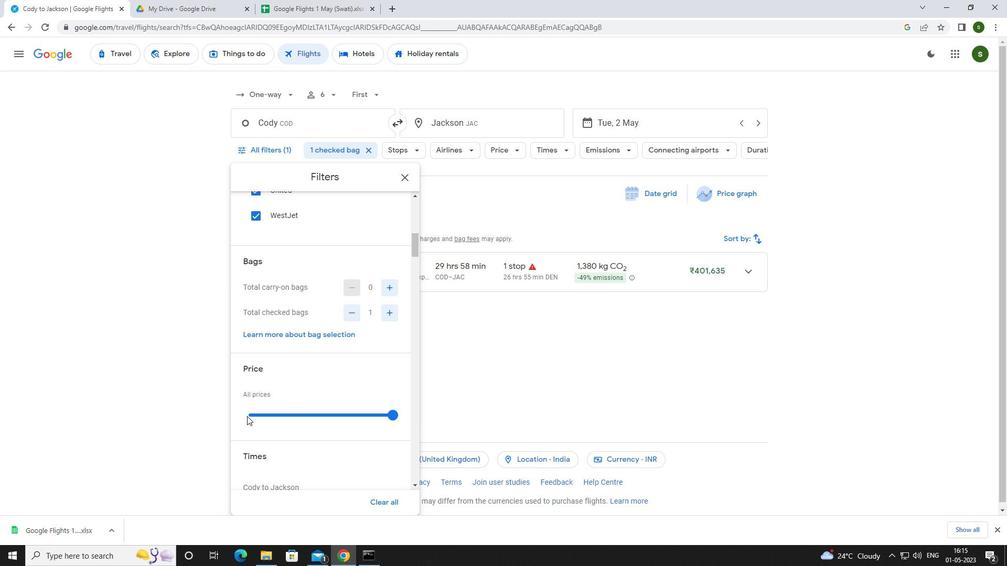 
Action: Mouse moved to (299, 381)
Screenshot: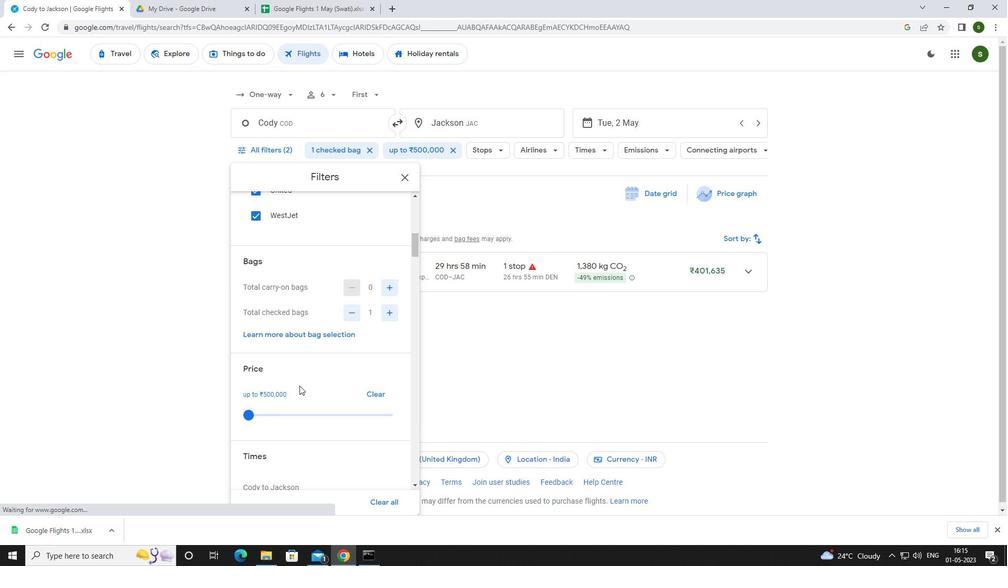 
Action: Mouse scrolled (299, 381) with delta (0, 0)
Screenshot: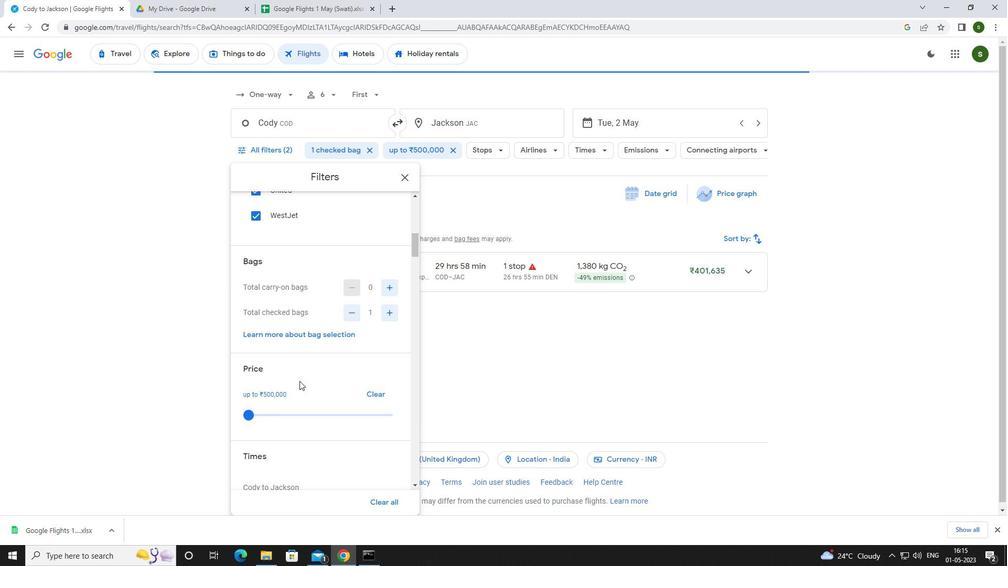 
Action: Mouse scrolled (299, 381) with delta (0, 0)
Screenshot: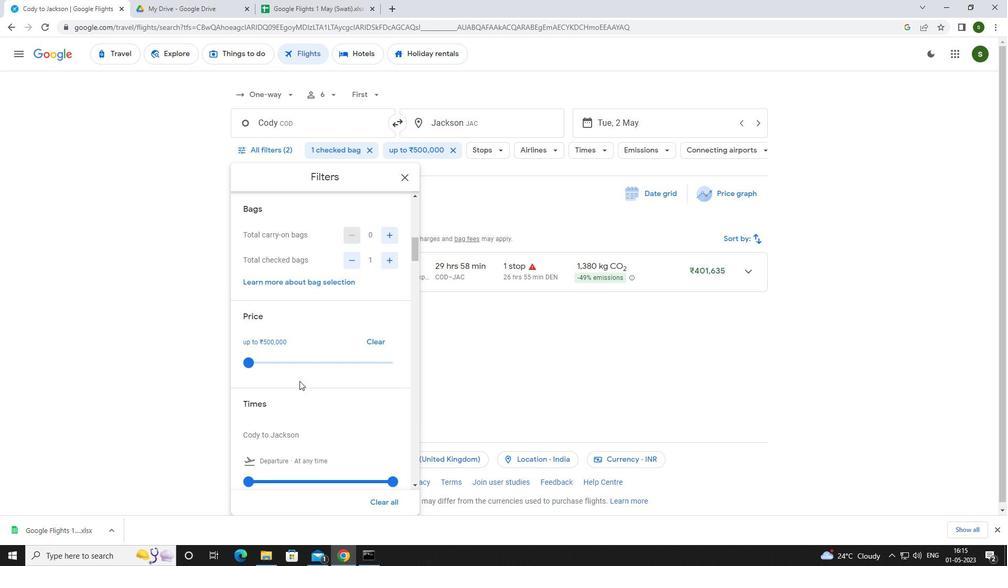 
Action: Mouse scrolled (299, 381) with delta (0, 0)
Screenshot: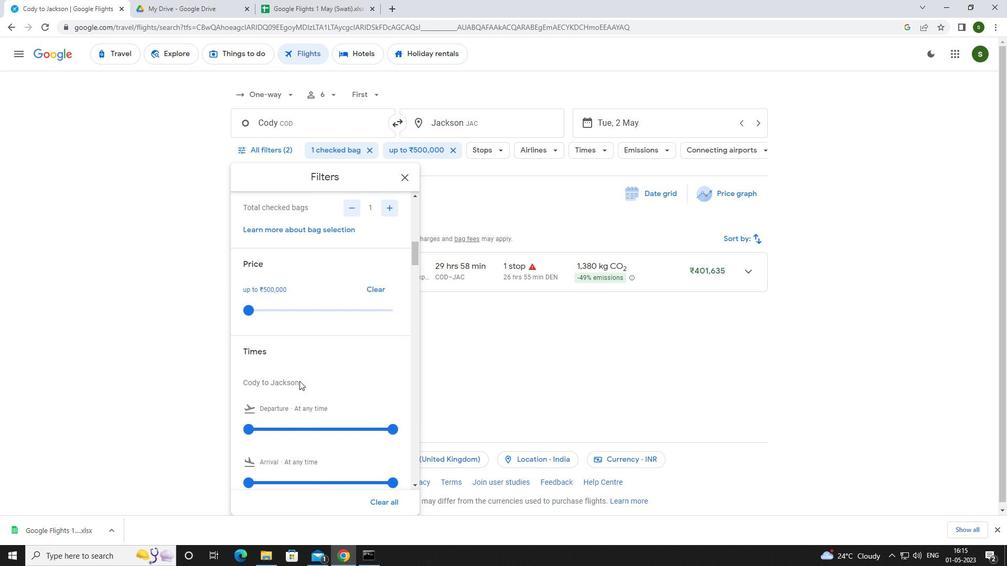 
Action: Mouse moved to (249, 378)
Screenshot: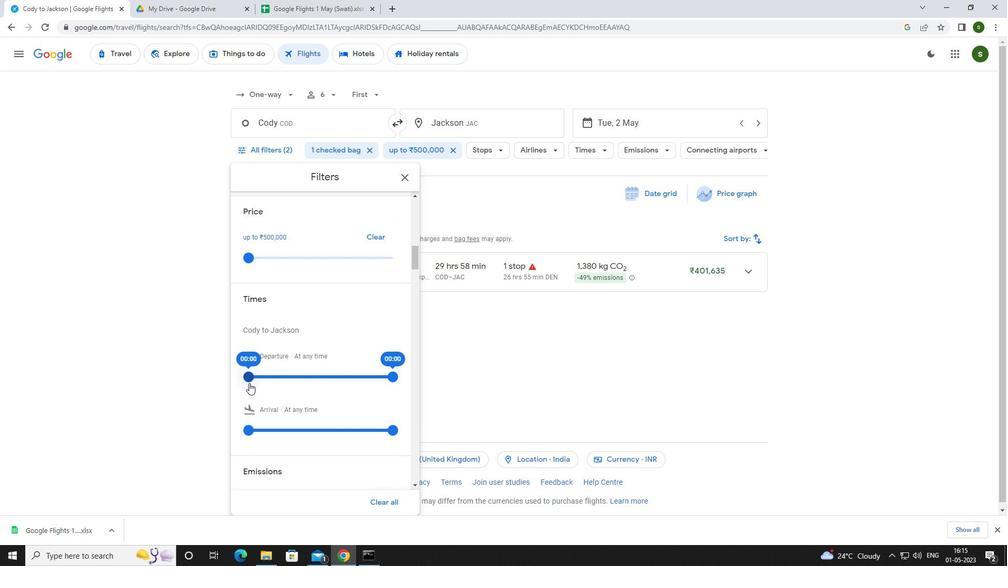 
Action: Mouse pressed left at (249, 378)
Screenshot: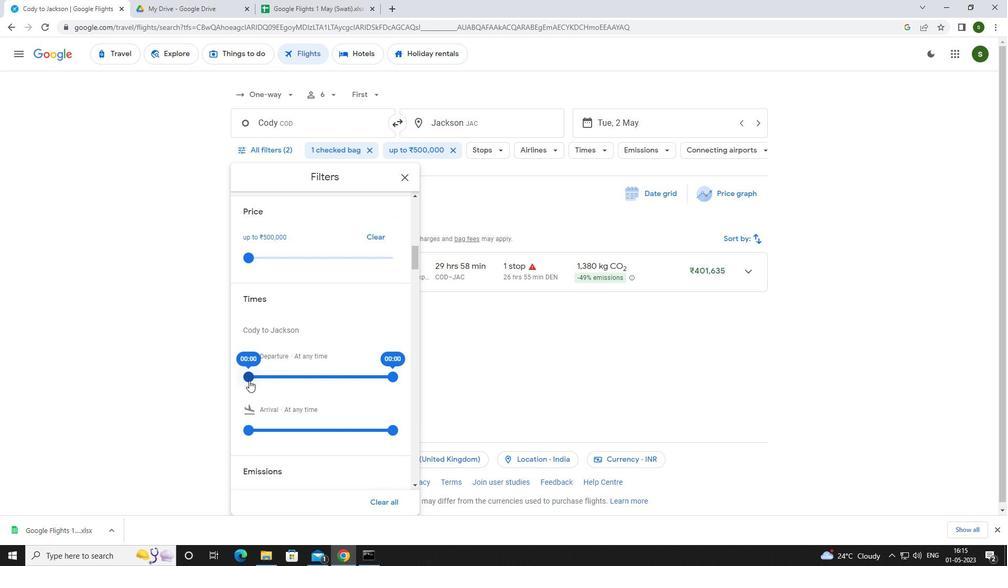 
Action: Mouse moved to (503, 345)
Screenshot: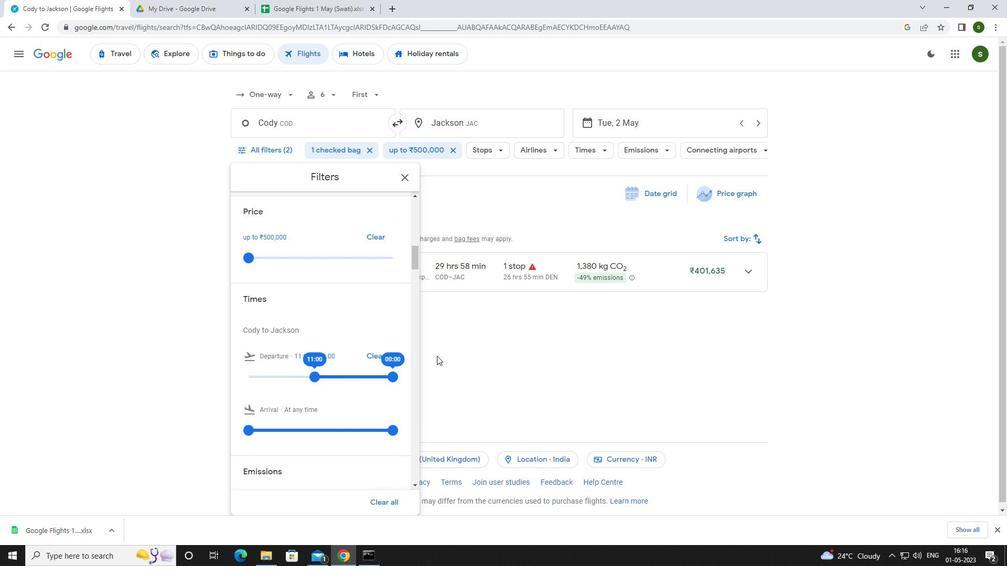 
Action: Mouse pressed left at (503, 345)
Screenshot: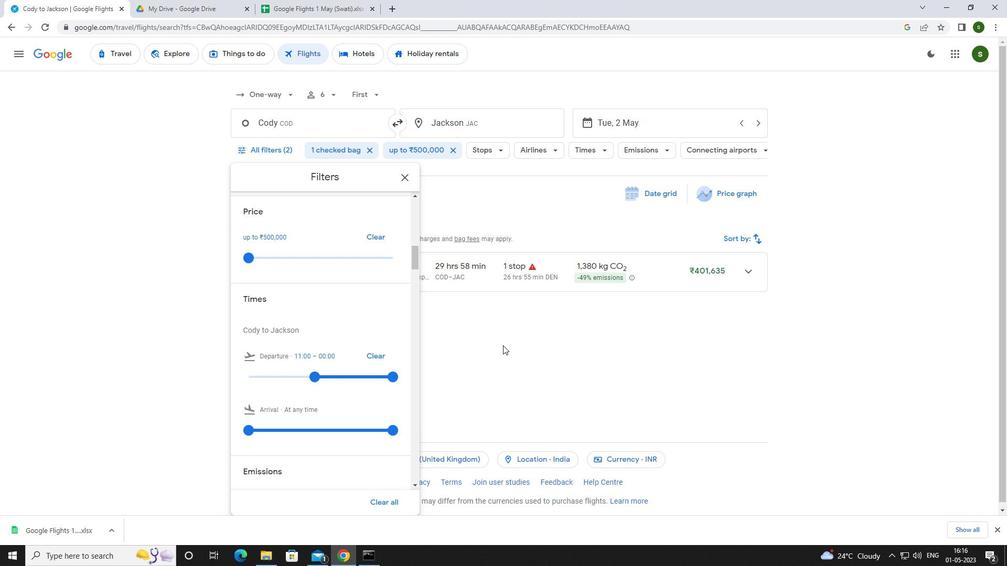 
Action: Mouse moved to (503, 344)
Screenshot: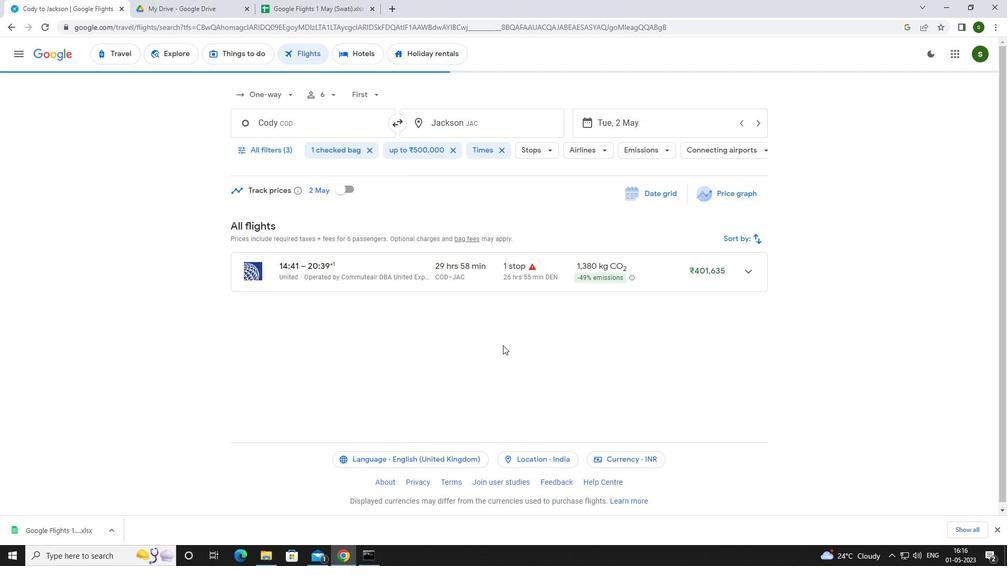 
